 Task: Send an email with the signature Jillian Wright with the subject Request for a quote and the message I would appreciate it if you could send me the updated customer database. from softage.8@softage.net to softage.10@softage.net and move the email from Sent Items to the folder Charities
Action: Mouse moved to (67, 130)
Screenshot: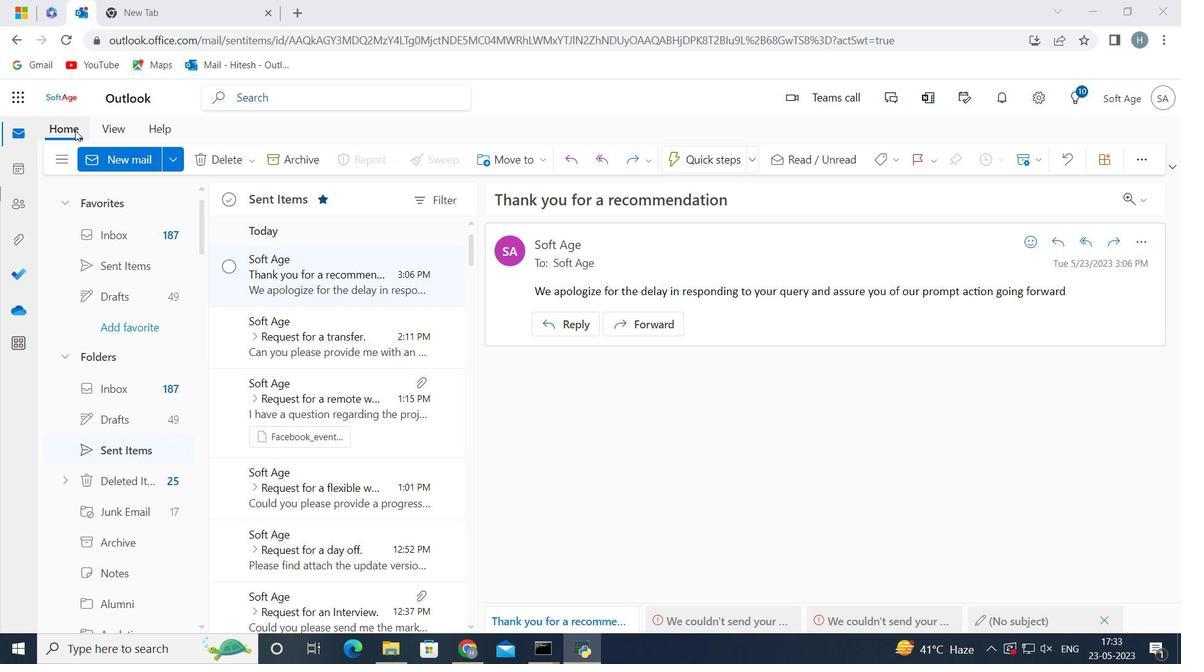 
Action: Mouse pressed left at (67, 130)
Screenshot: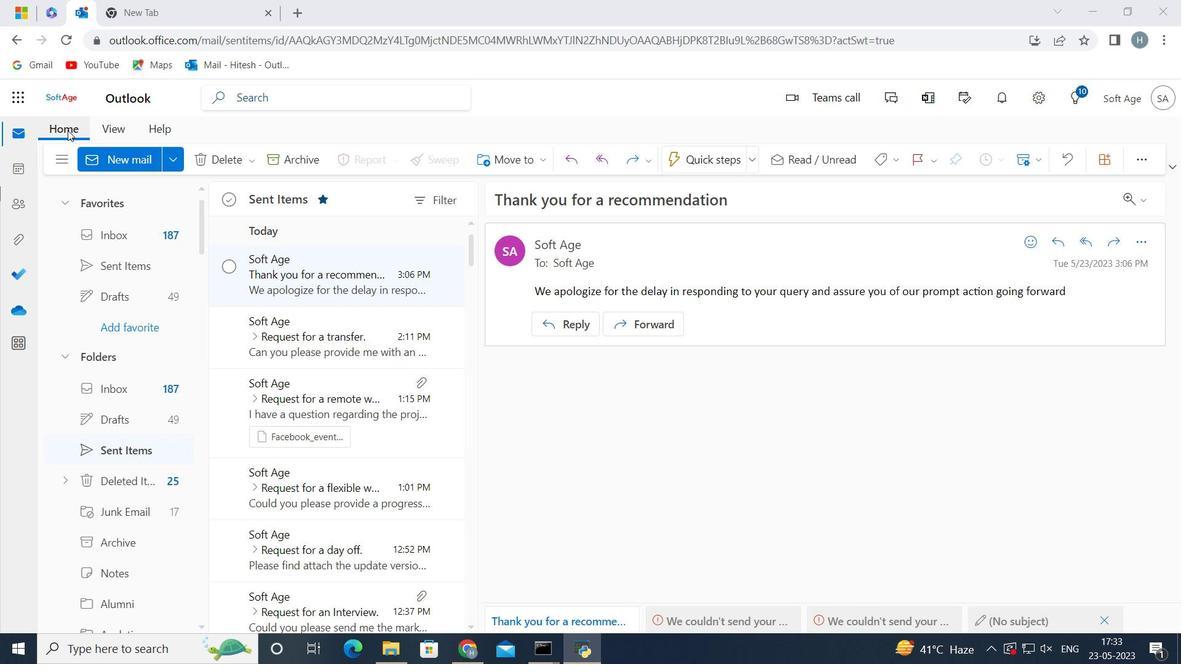 
Action: Mouse moved to (122, 160)
Screenshot: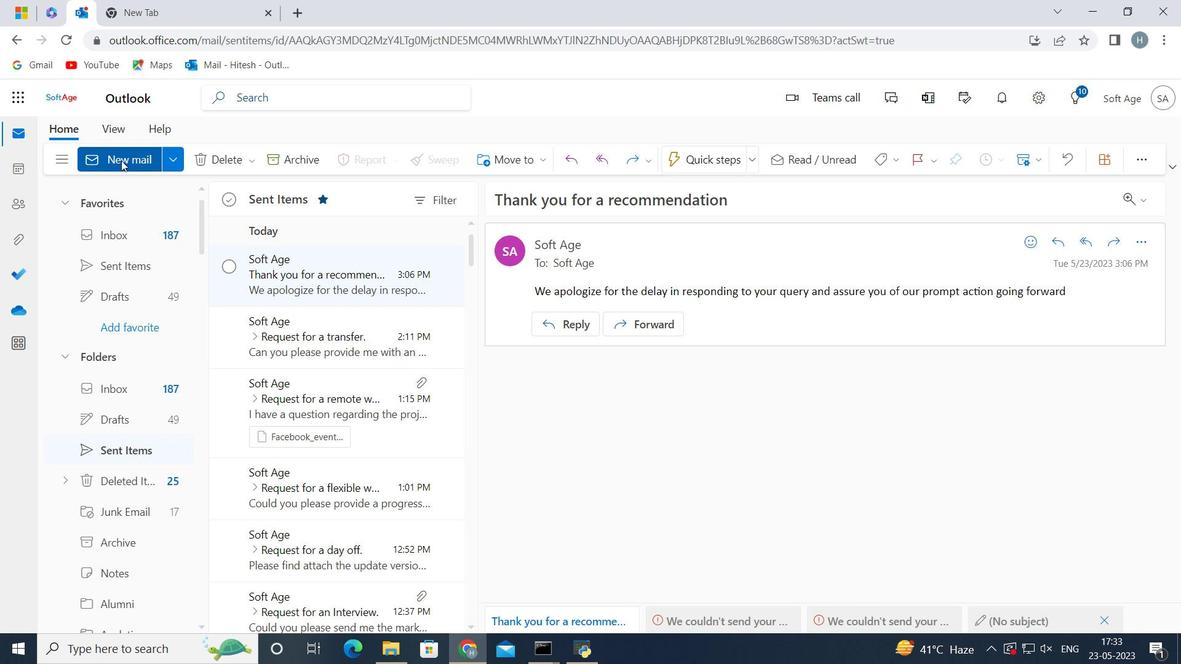 
Action: Mouse pressed left at (122, 160)
Screenshot: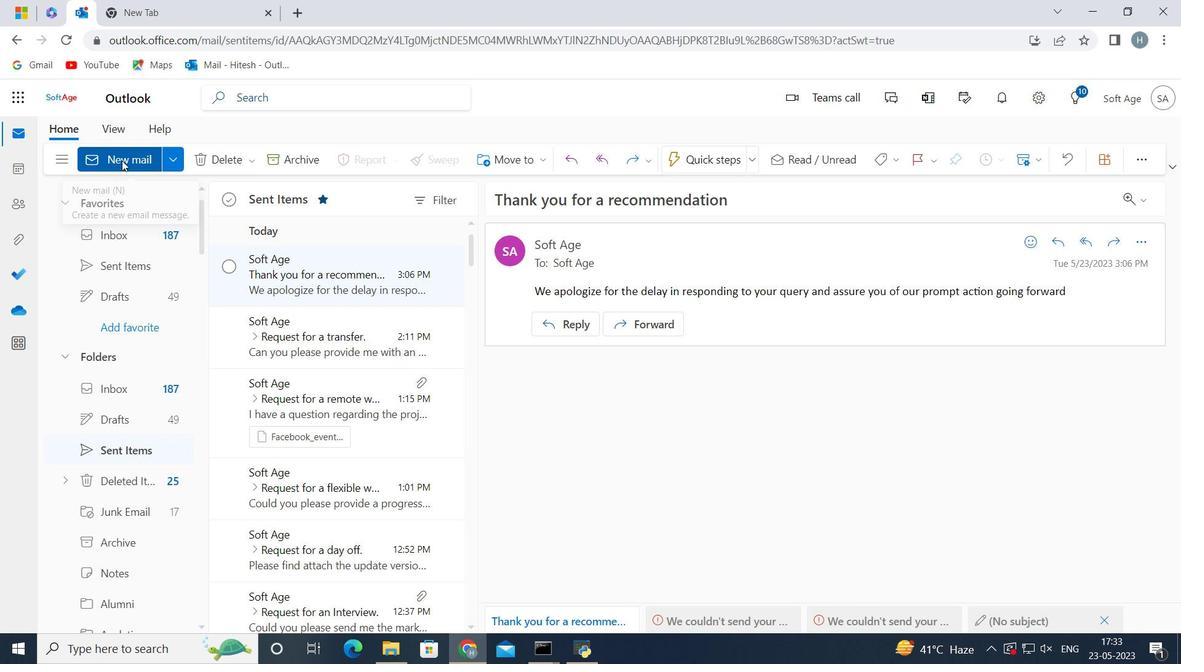 
Action: Mouse moved to (970, 161)
Screenshot: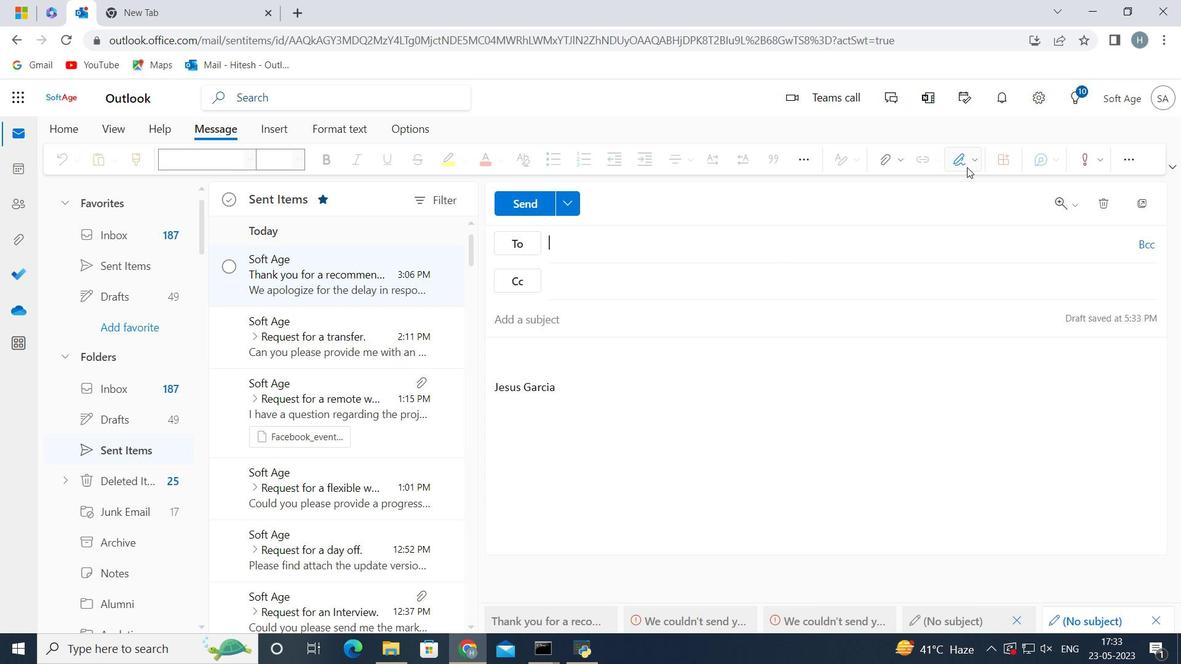 
Action: Mouse pressed left at (970, 161)
Screenshot: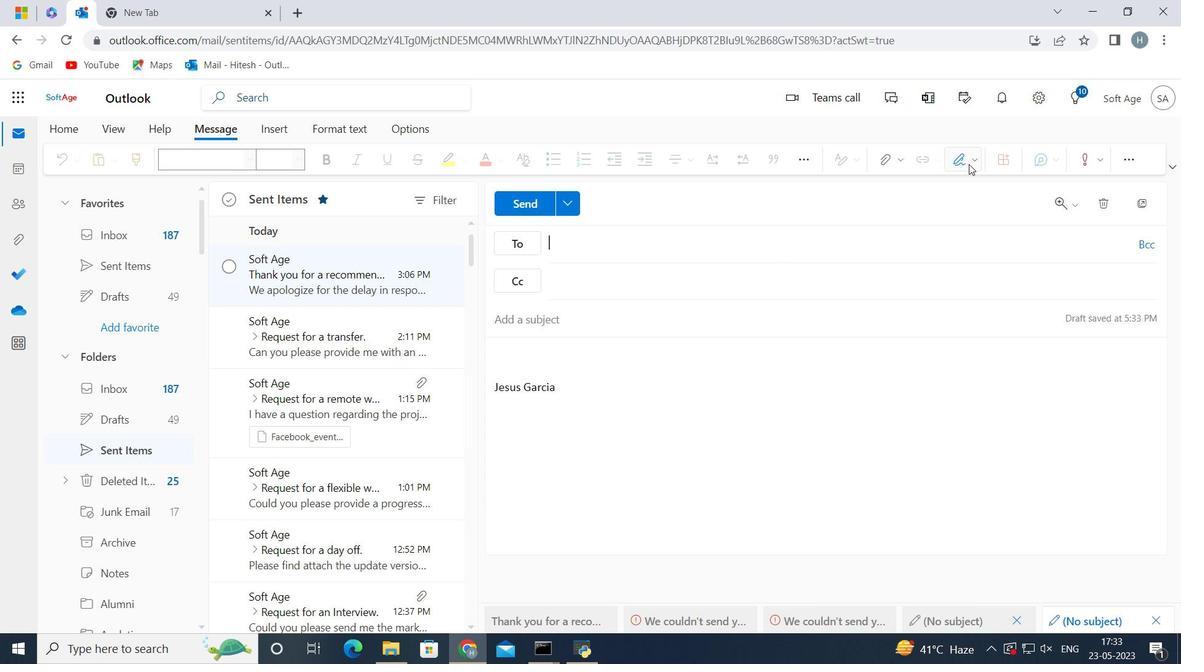 
Action: Mouse moved to (925, 222)
Screenshot: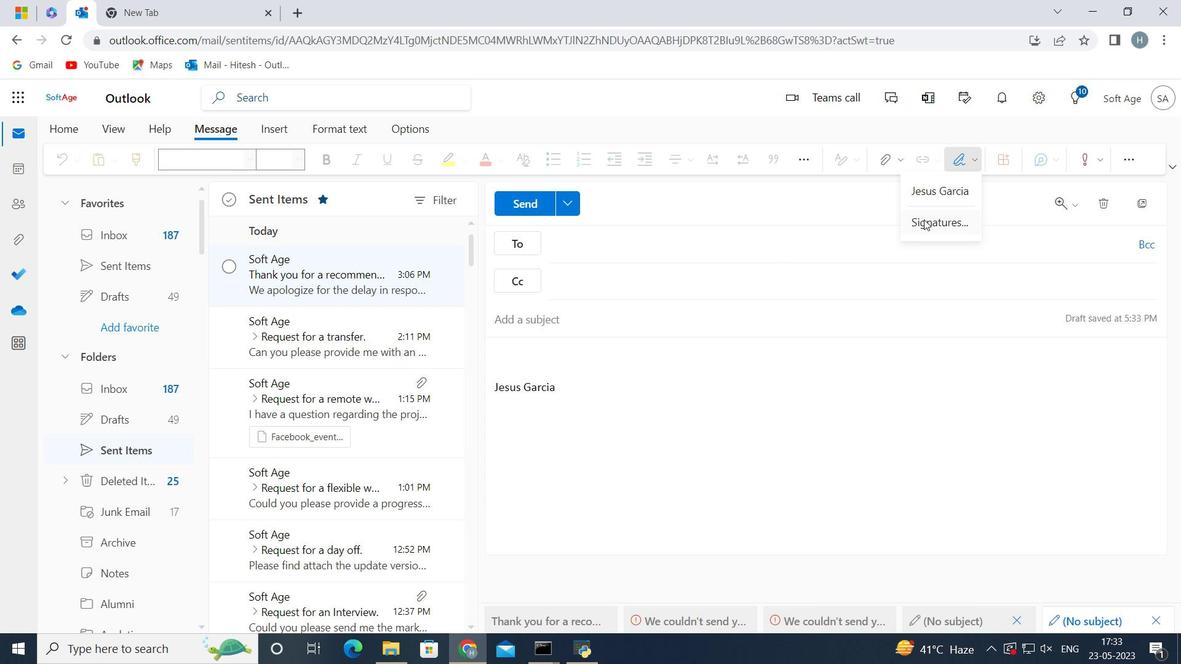 
Action: Mouse pressed left at (925, 222)
Screenshot: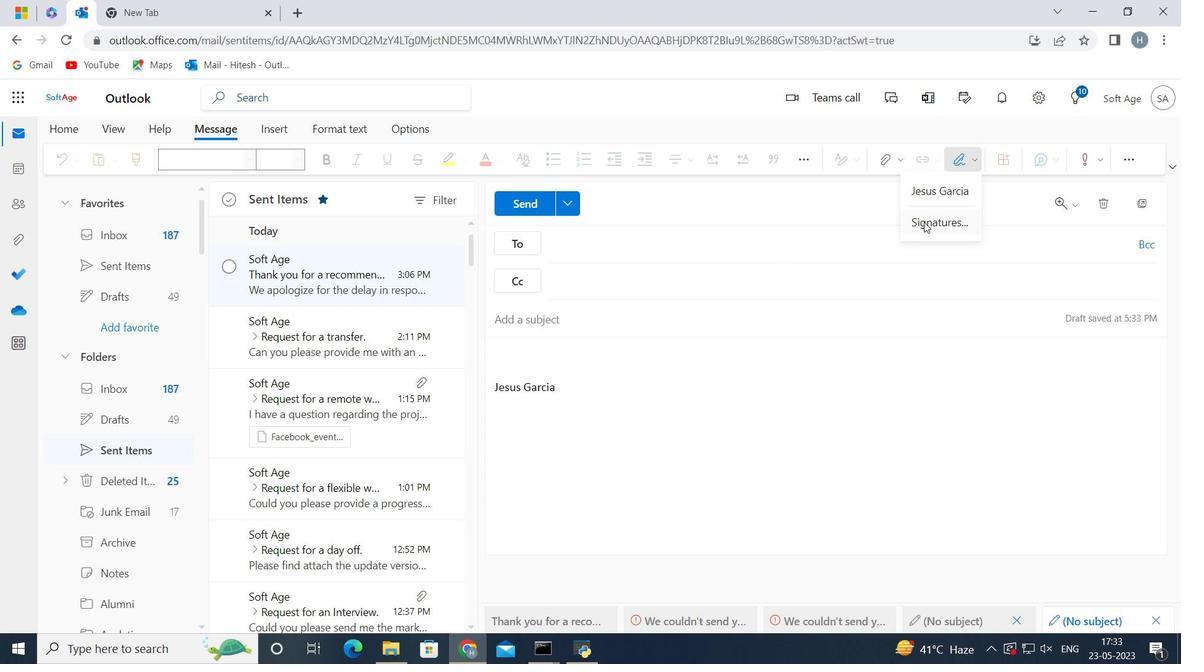 
Action: Mouse moved to (895, 280)
Screenshot: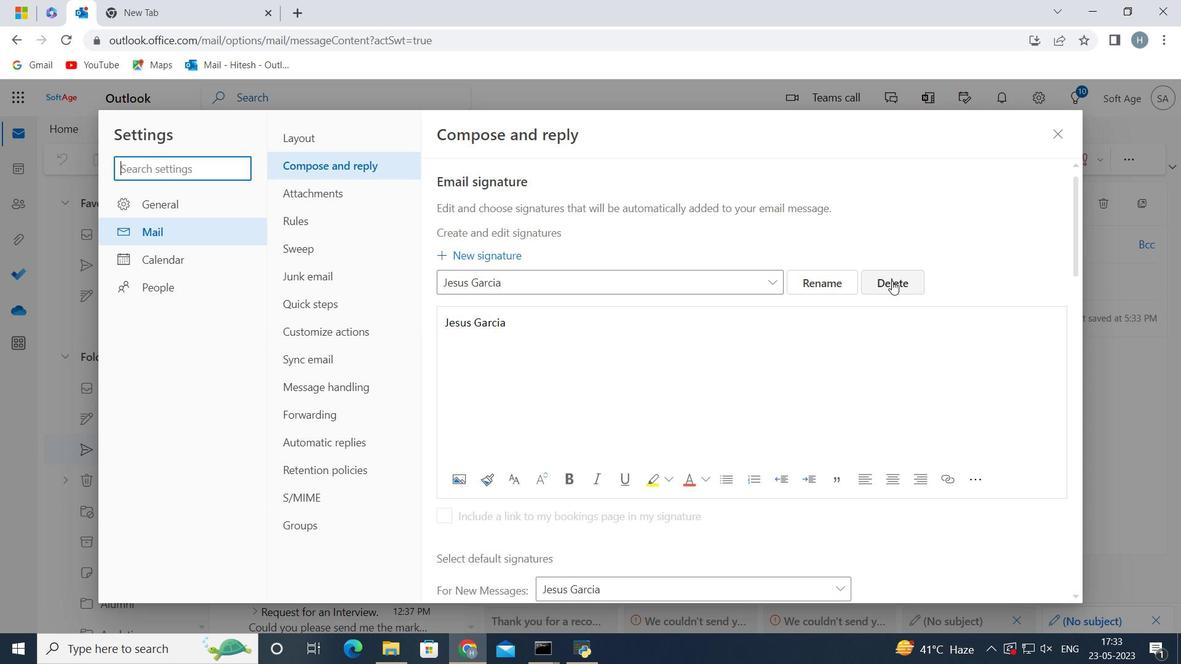 
Action: Mouse pressed left at (895, 280)
Screenshot: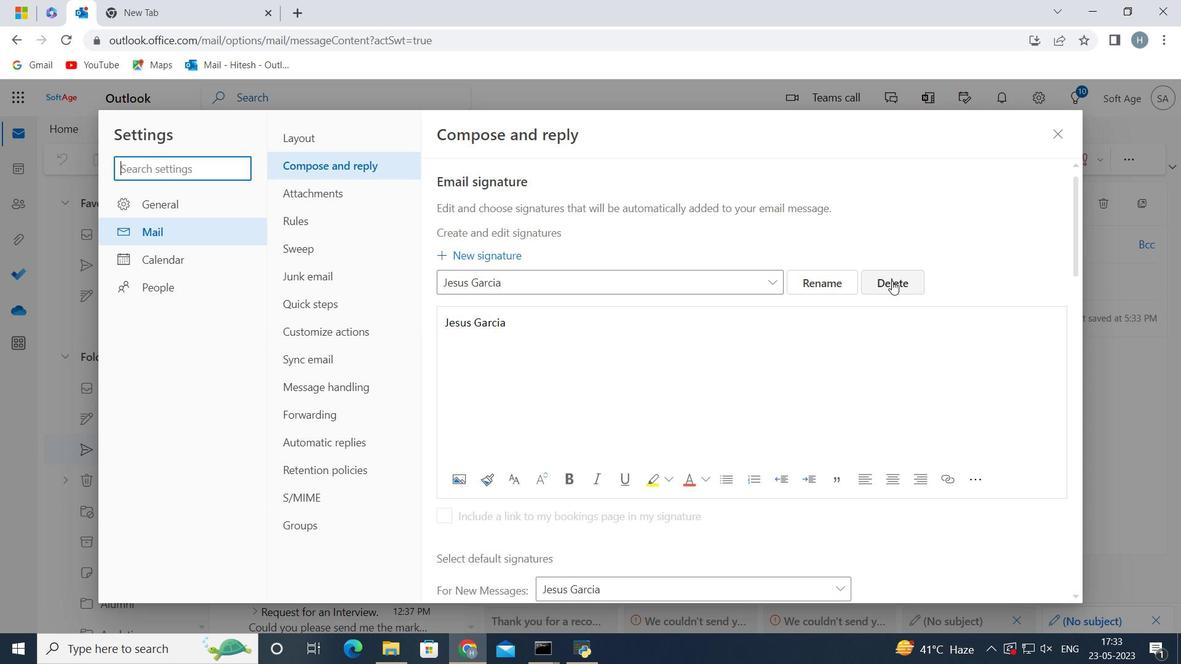 
Action: Mouse moved to (696, 284)
Screenshot: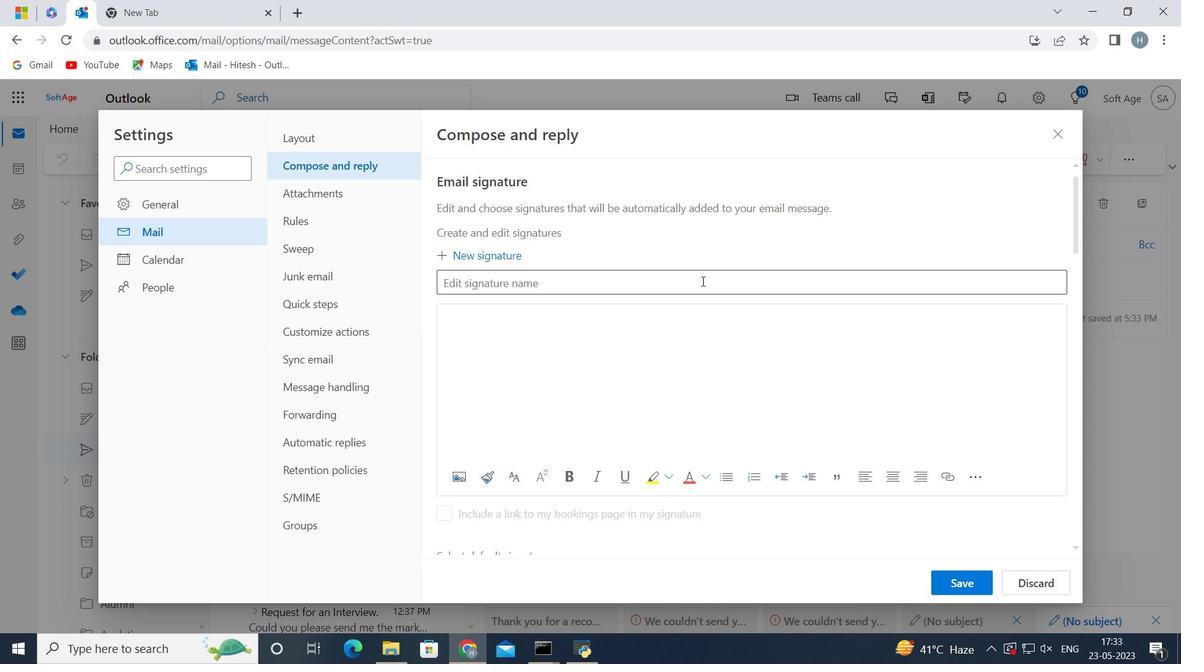 
Action: Mouse pressed left at (696, 284)
Screenshot: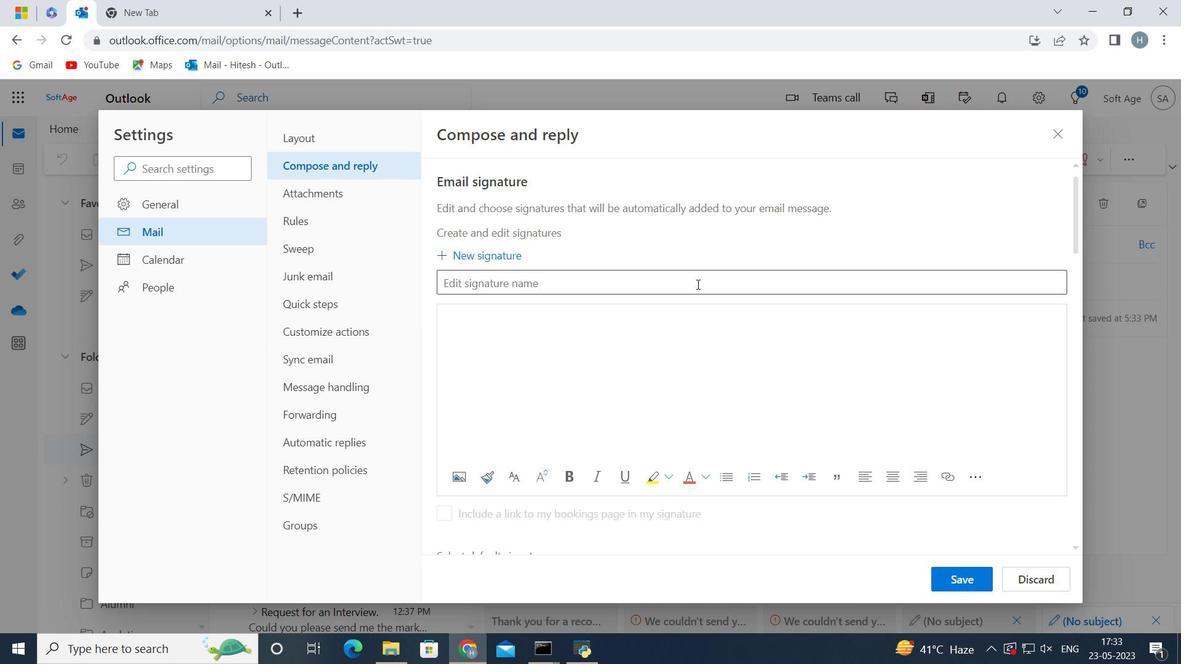 
Action: Mouse moved to (696, 284)
Screenshot: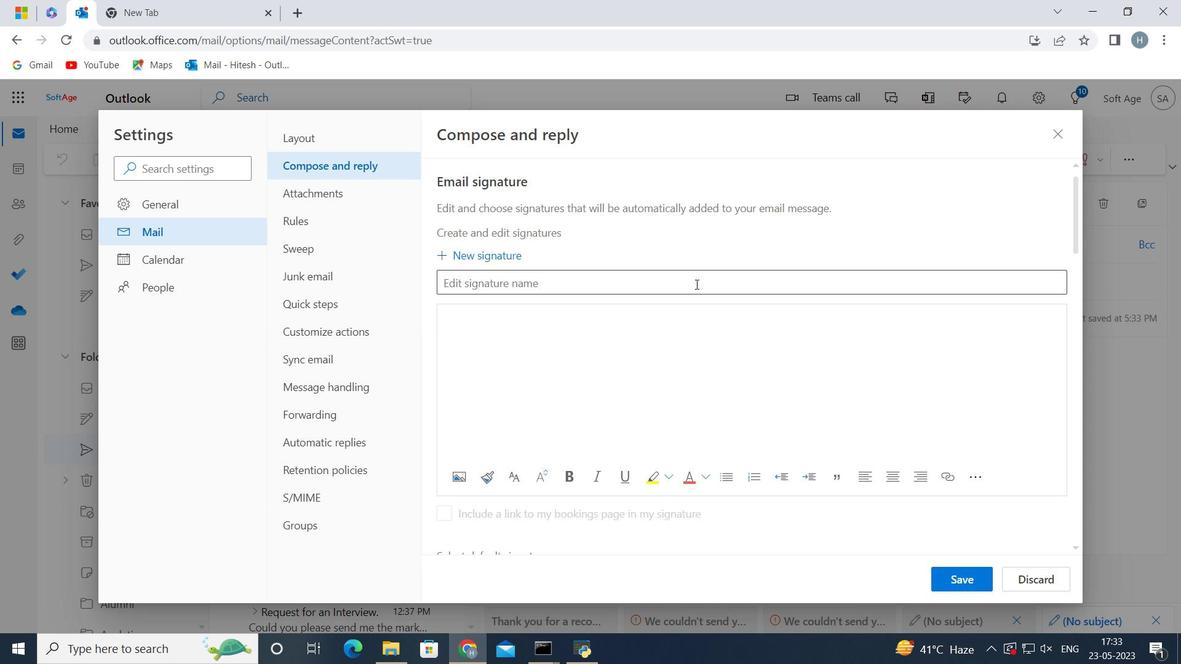 
Action: Key pressed <Key.shift>Jillian<Key.space><Key.shift>Wright<Key.space>
Screenshot: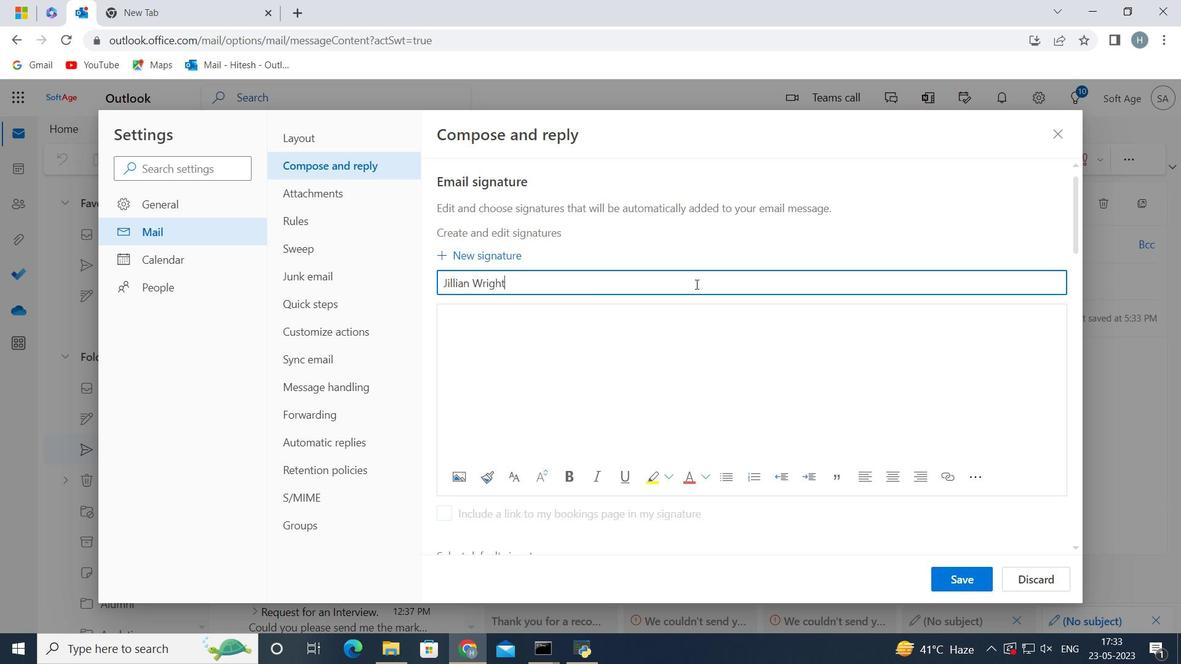 
Action: Mouse moved to (625, 332)
Screenshot: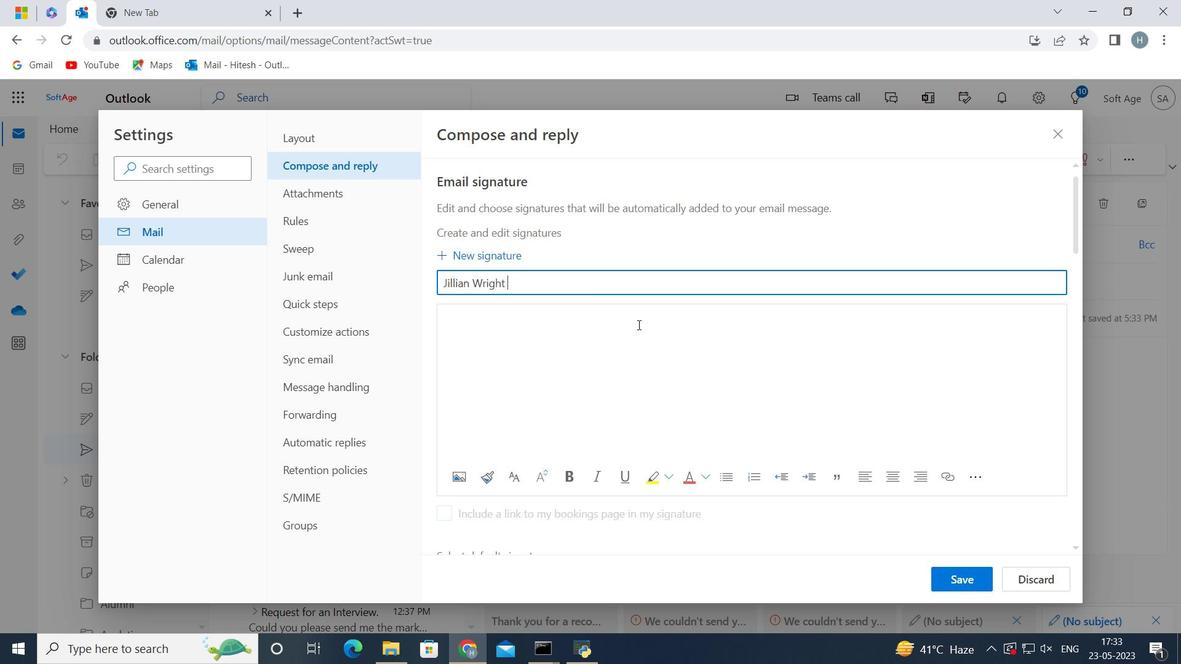 
Action: Mouse pressed left at (625, 332)
Screenshot: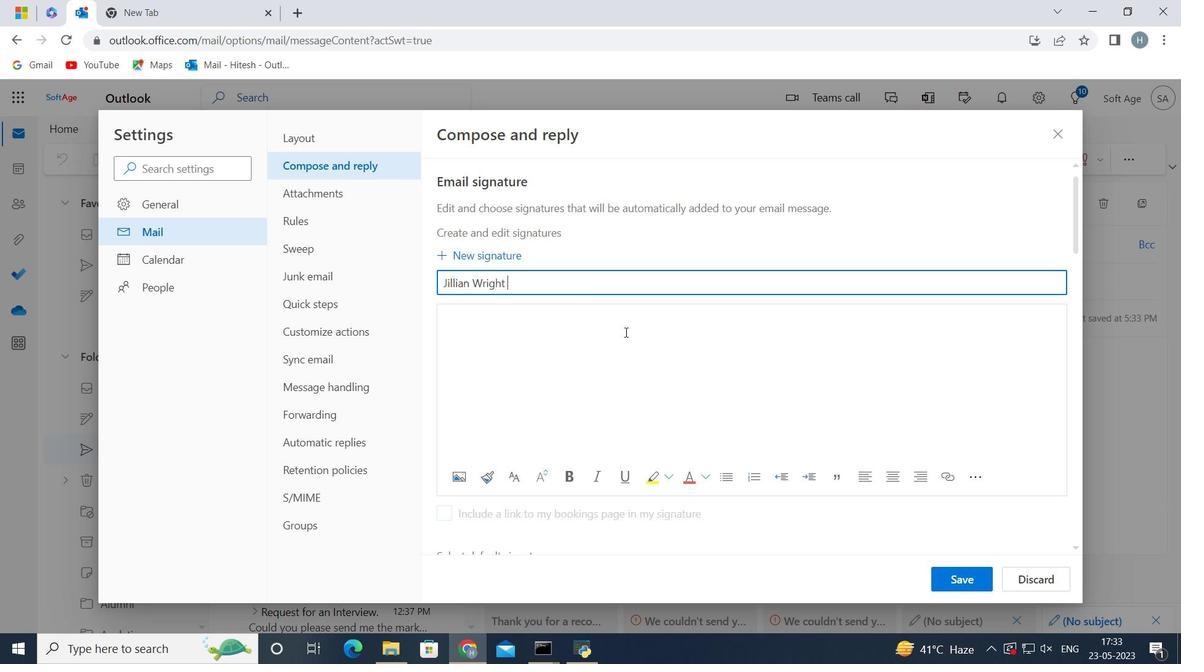 
Action: Key pressed <Key.shift_r>Jillian<Key.space><Key.shift><Key.shift><Key.shift>Wright<Key.space>
Screenshot: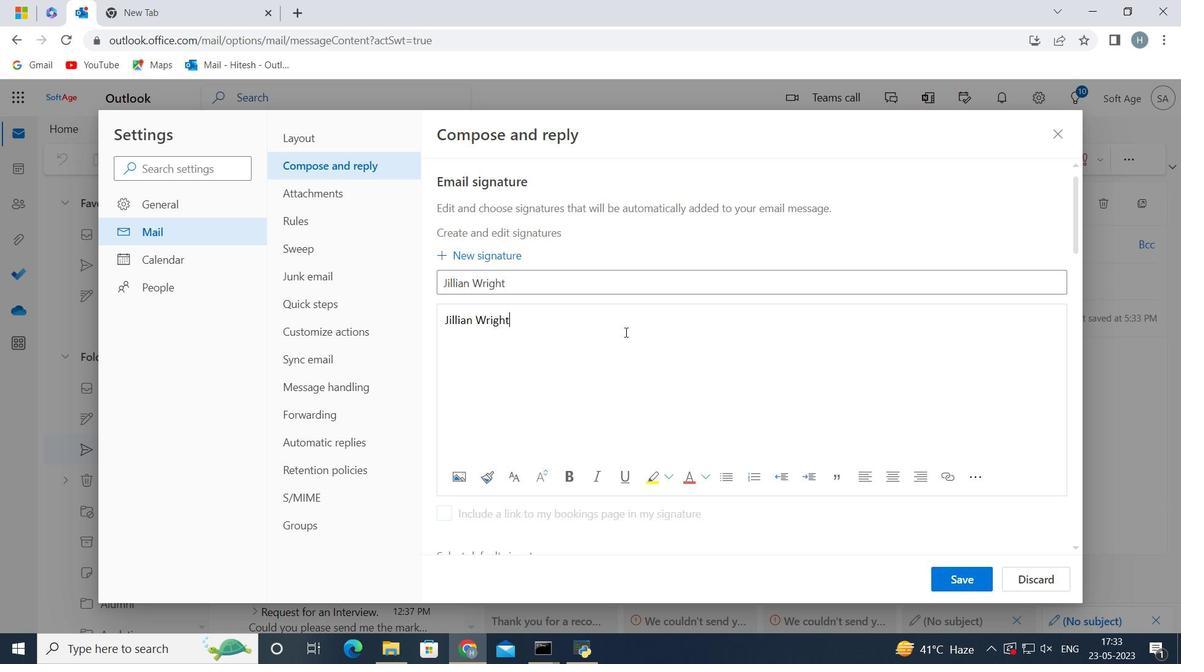 
Action: Mouse moved to (941, 579)
Screenshot: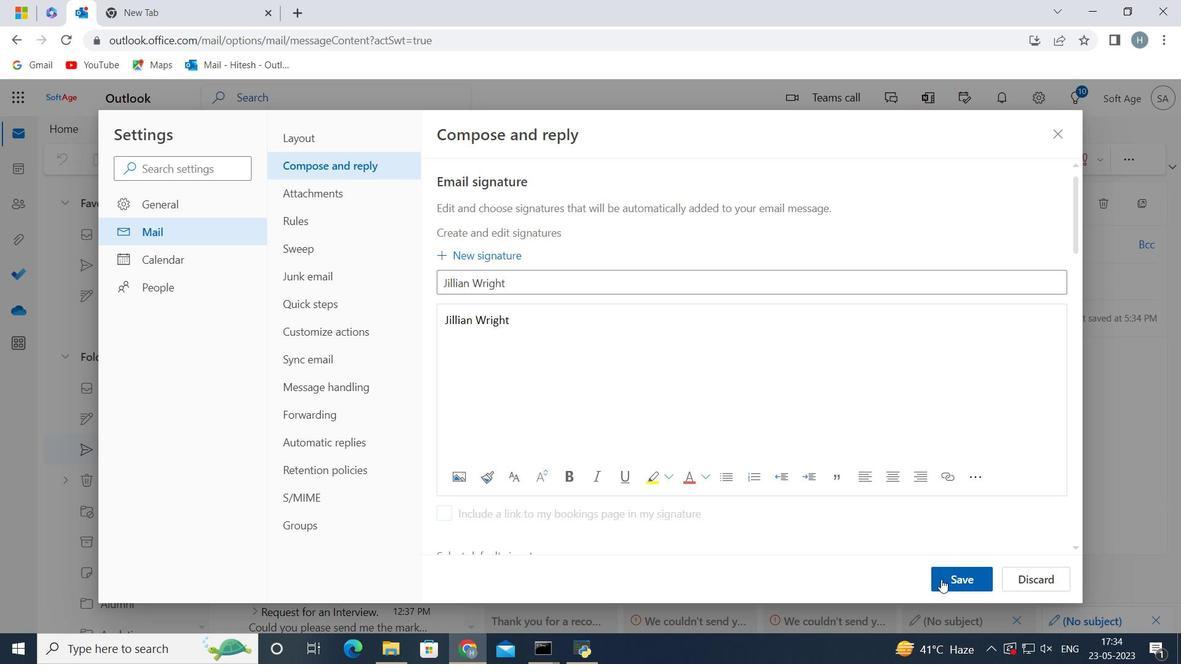 
Action: Mouse pressed left at (941, 579)
Screenshot: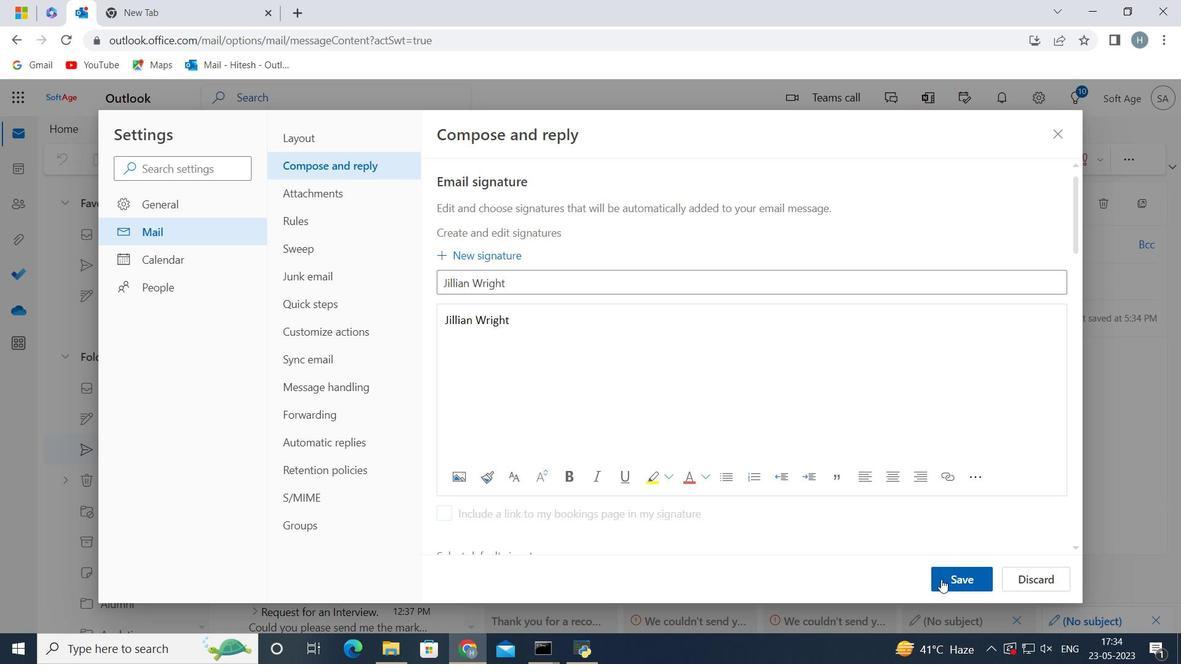 
Action: Mouse moved to (835, 374)
Screenshot: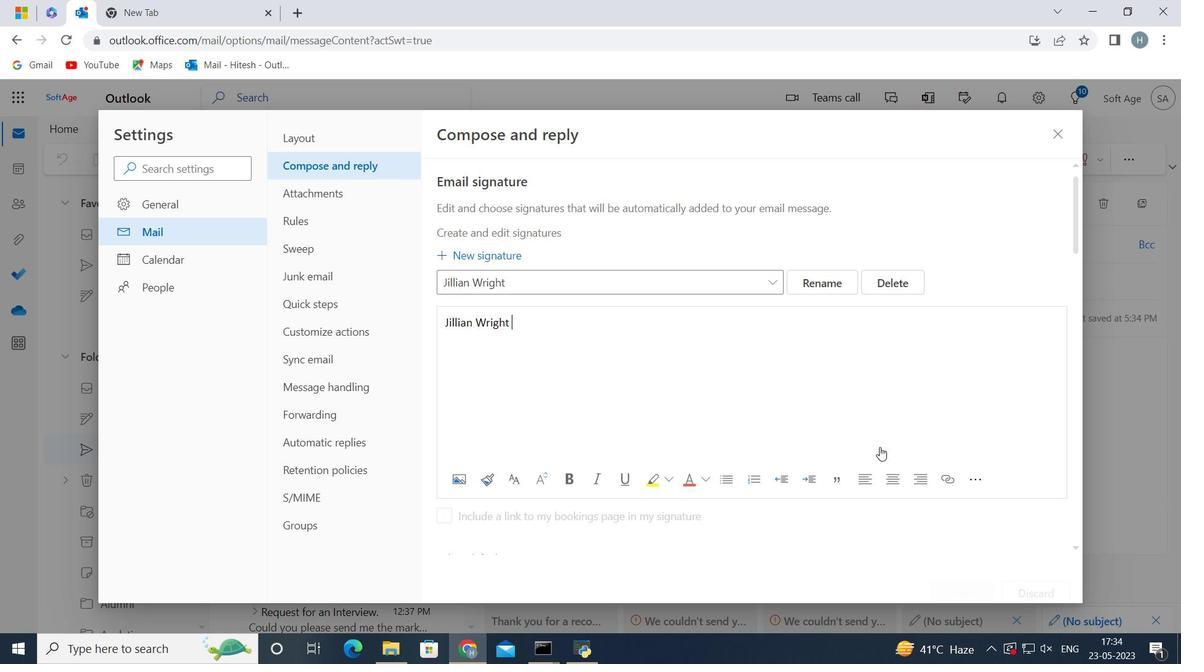 
Action: Mouse scrolled (835, 373) with delta (0, 0)
Screenshot: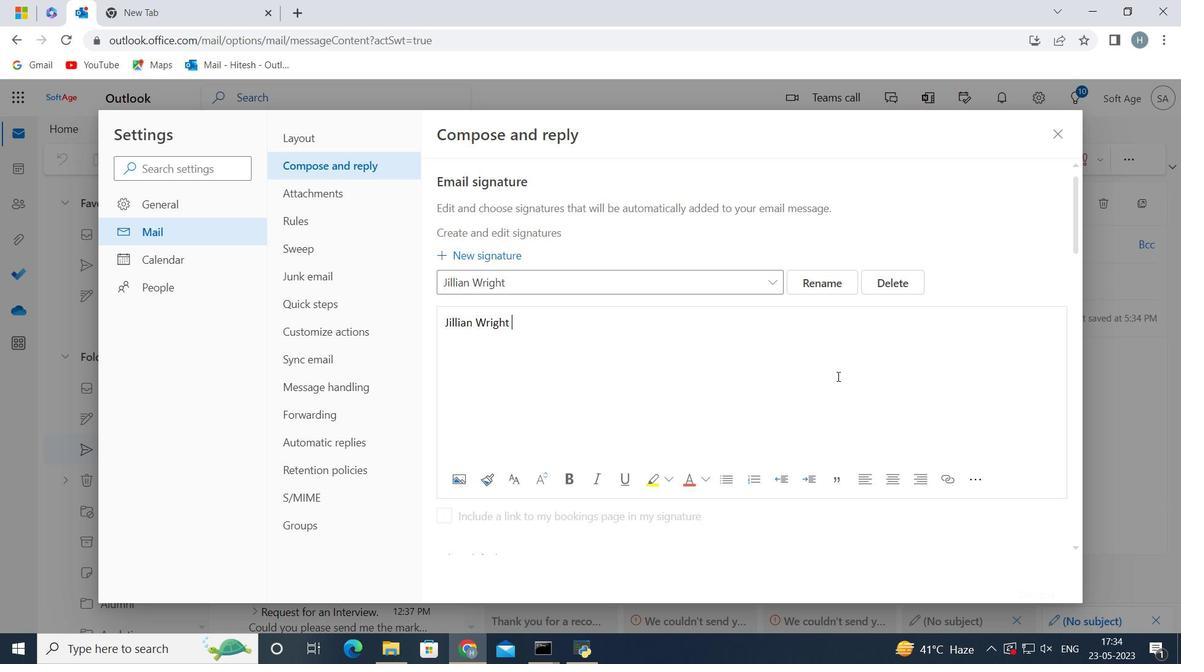 
Action: Mouse moved to (832, 371)
Screenshot: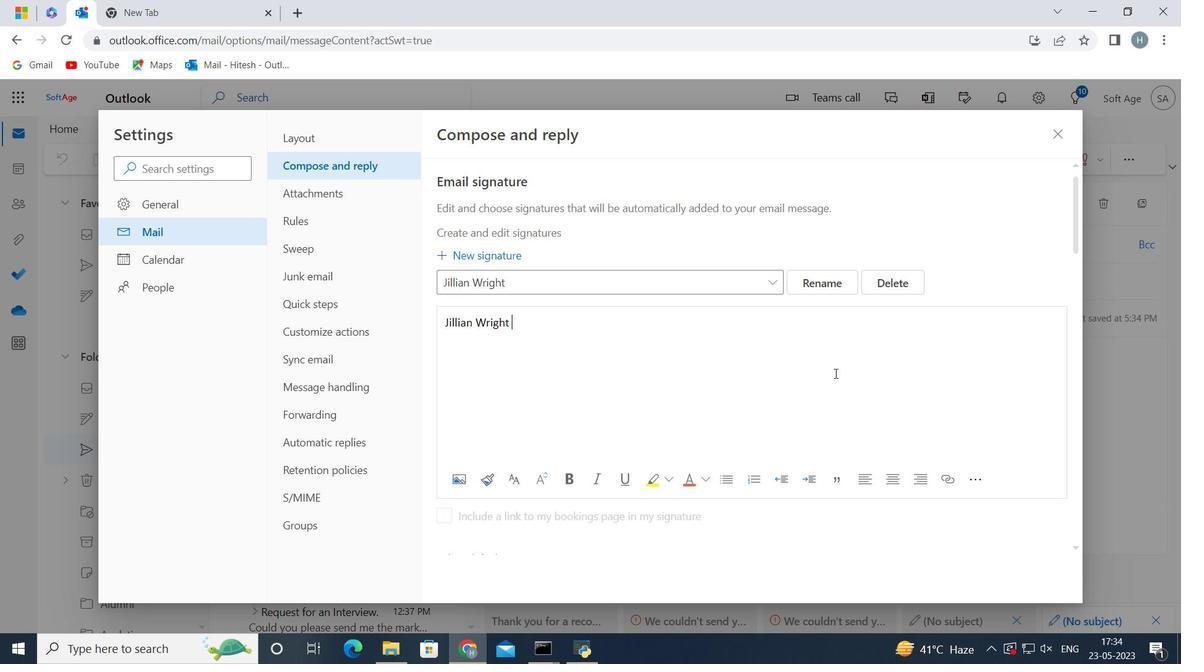 
Action: Mouse scrolled (833, 371) with delta (0, 0)
Screenshot: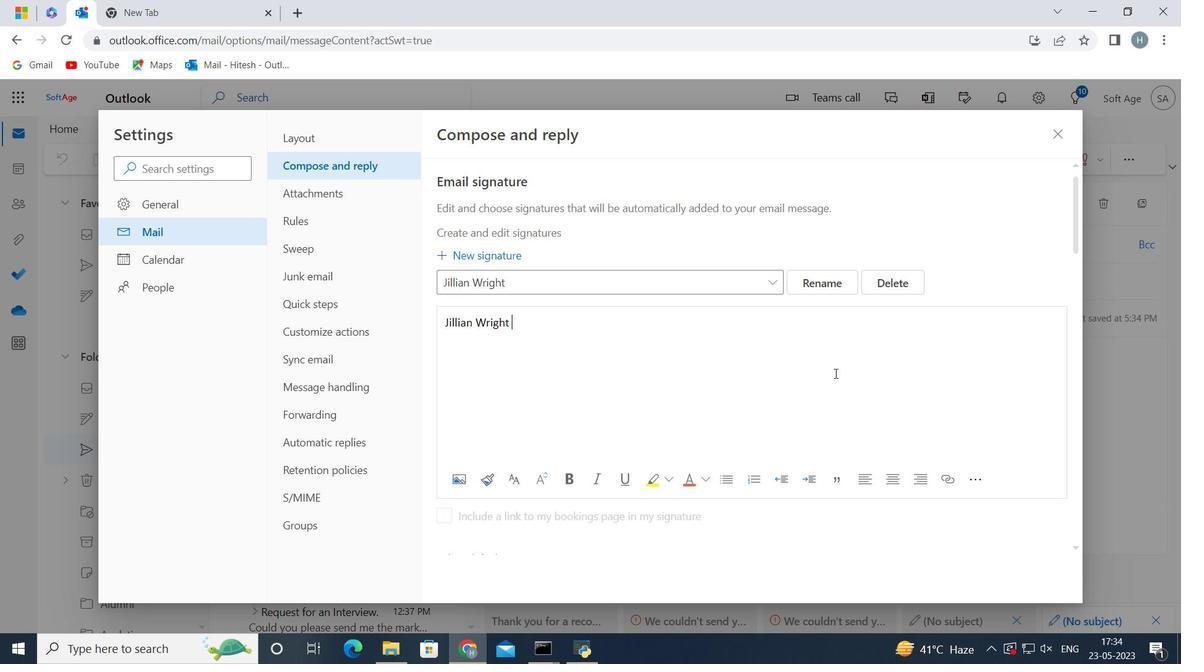 
Action: Mouse moved to (830, 369)
Screenshot: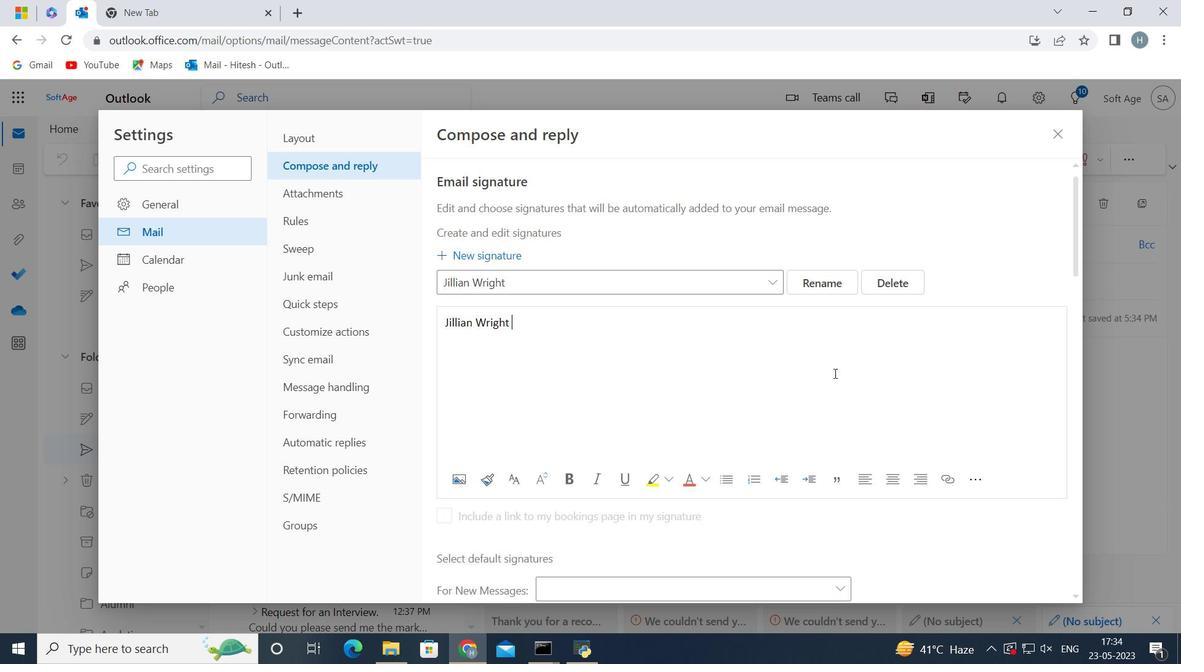 
Action: Mouse scrolled (830, 368) with delta (0, 0)
Screenshot: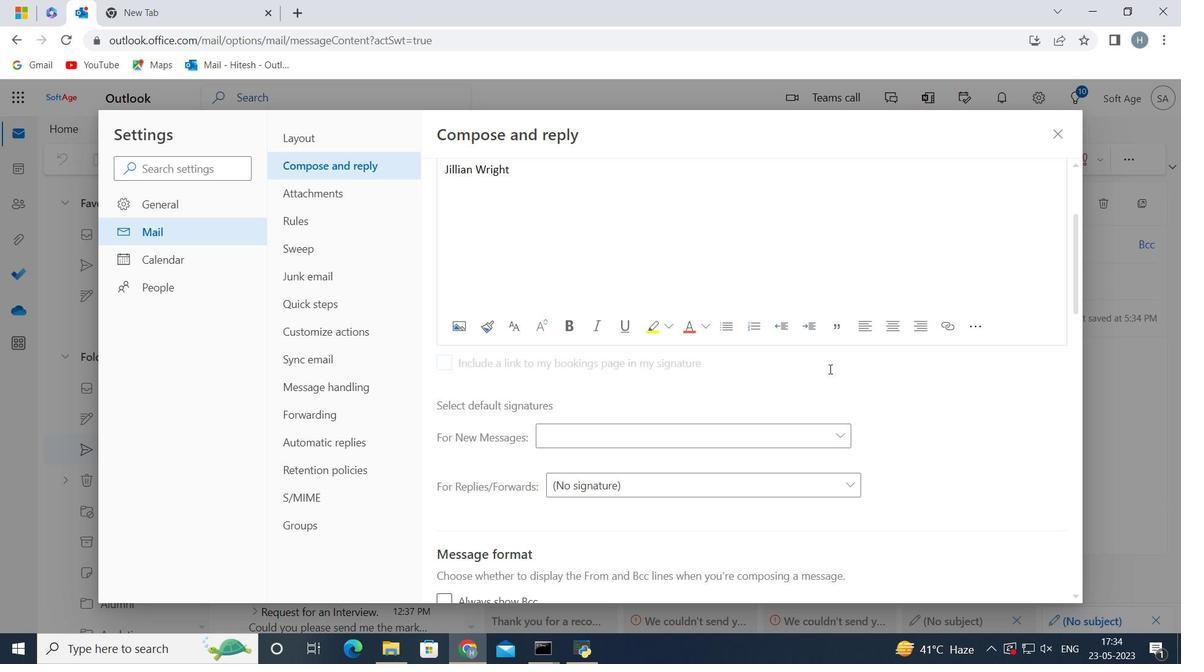 
Action: Mouse moved to (829, 361)
Screenshot: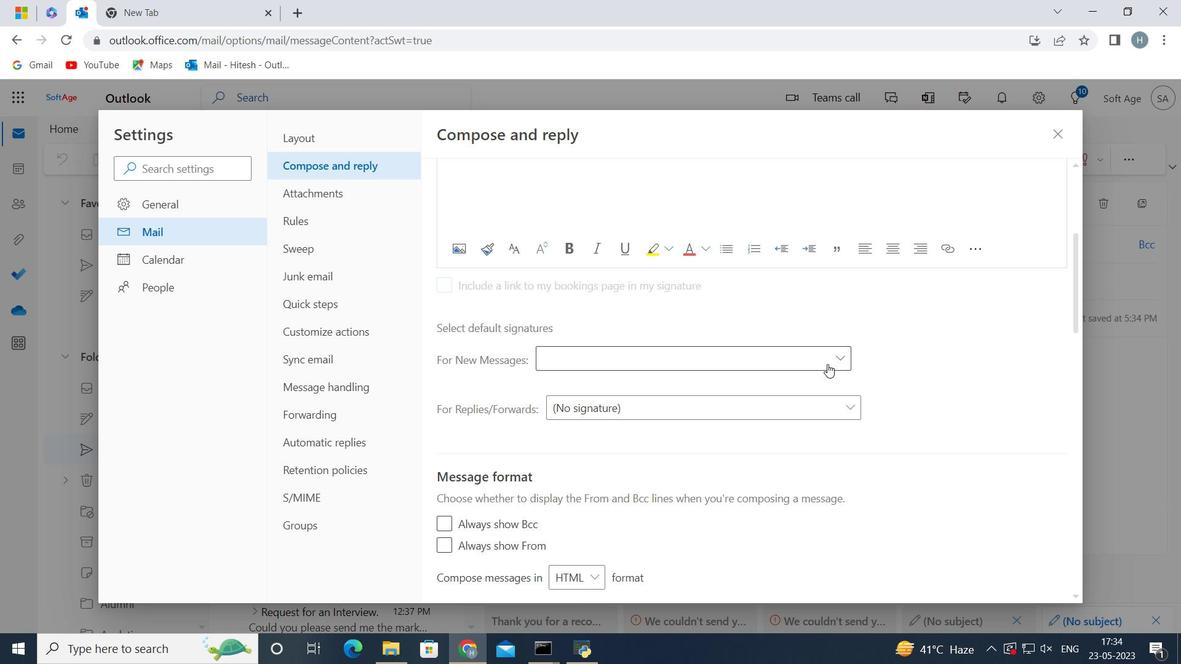 
Action: Mouse pressed left at (829, 361)
Screenshot: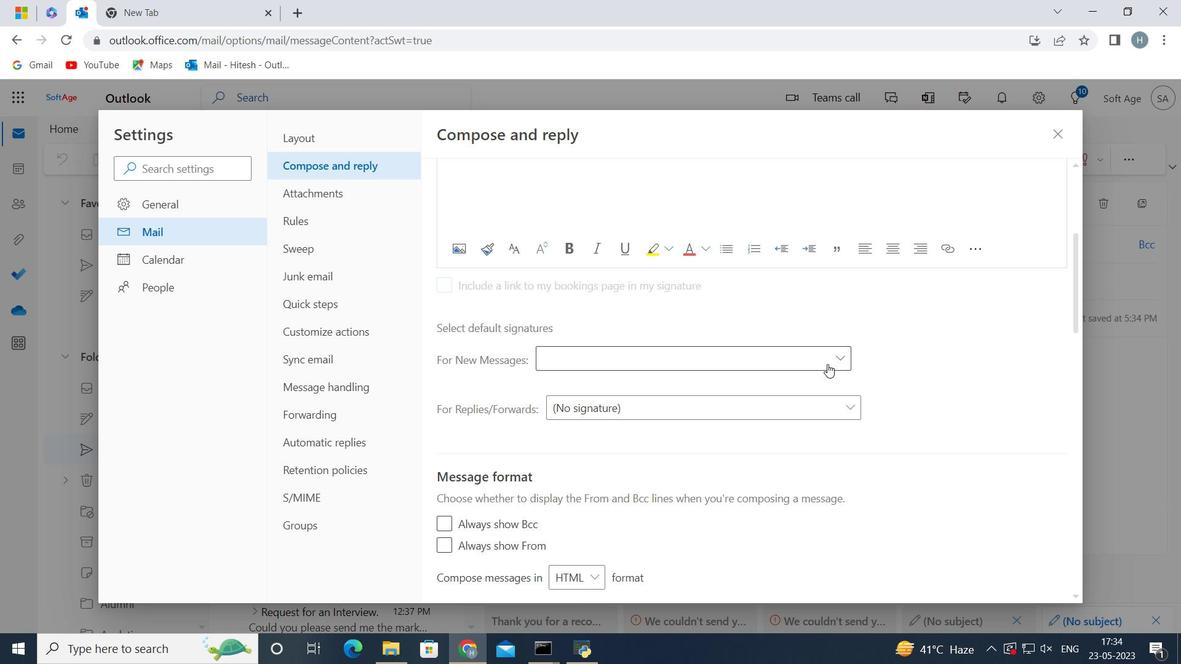 
Action: Mouse moved to (784, 414)
Screenshot: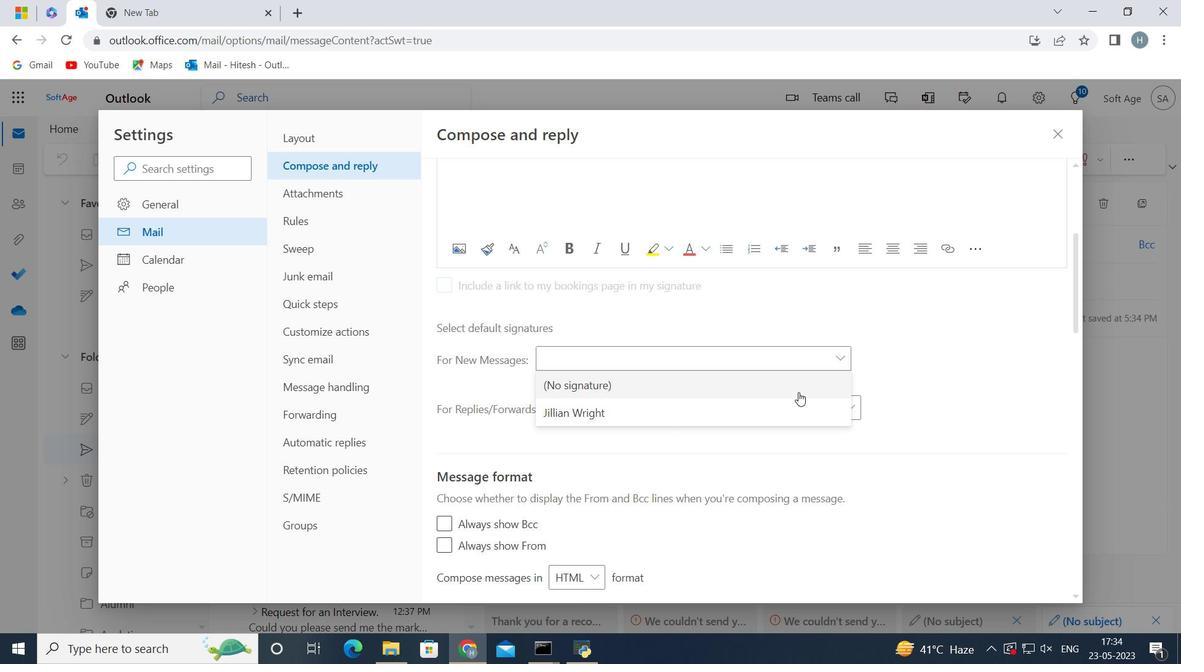 
Action: Mouse pressed left at (784, 414)
Screenshot: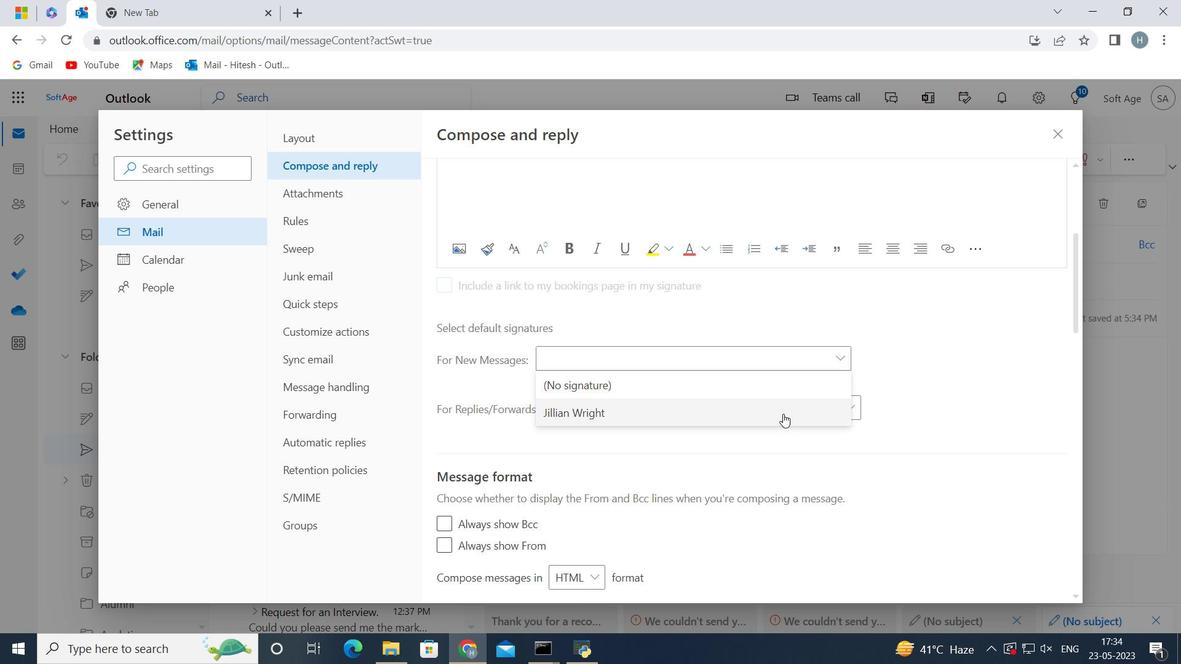 
Action: Mouse moved to (957, 574)
Screenshot: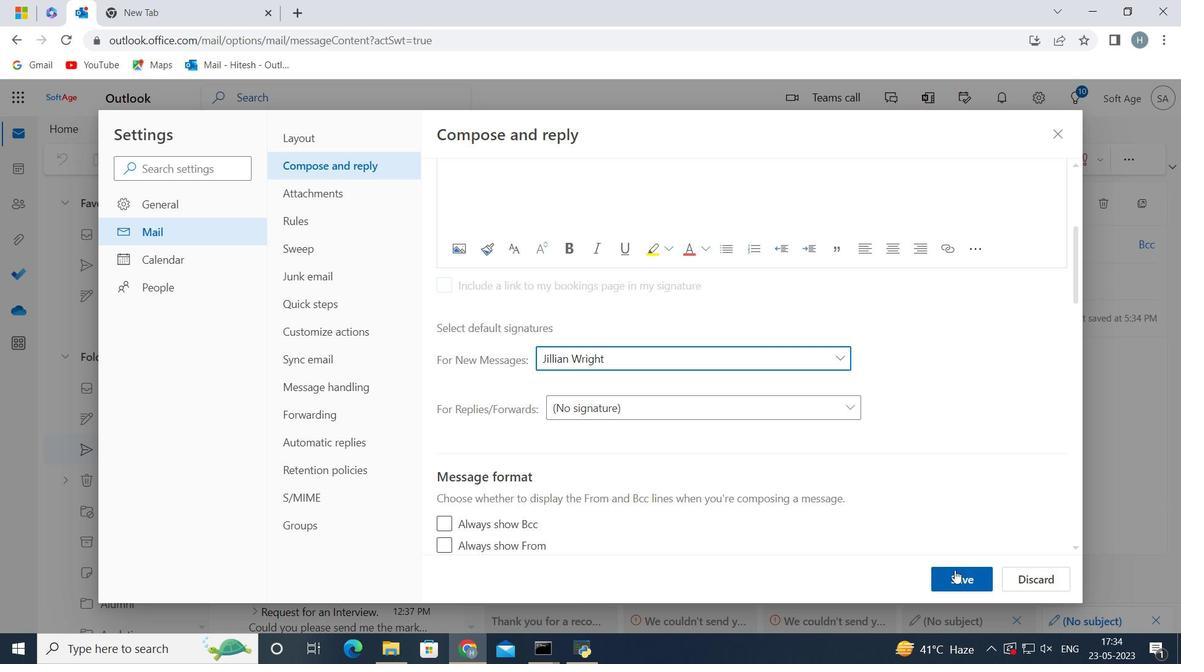 
Action: Mouse pressed left at (957, 574)
Screenshot: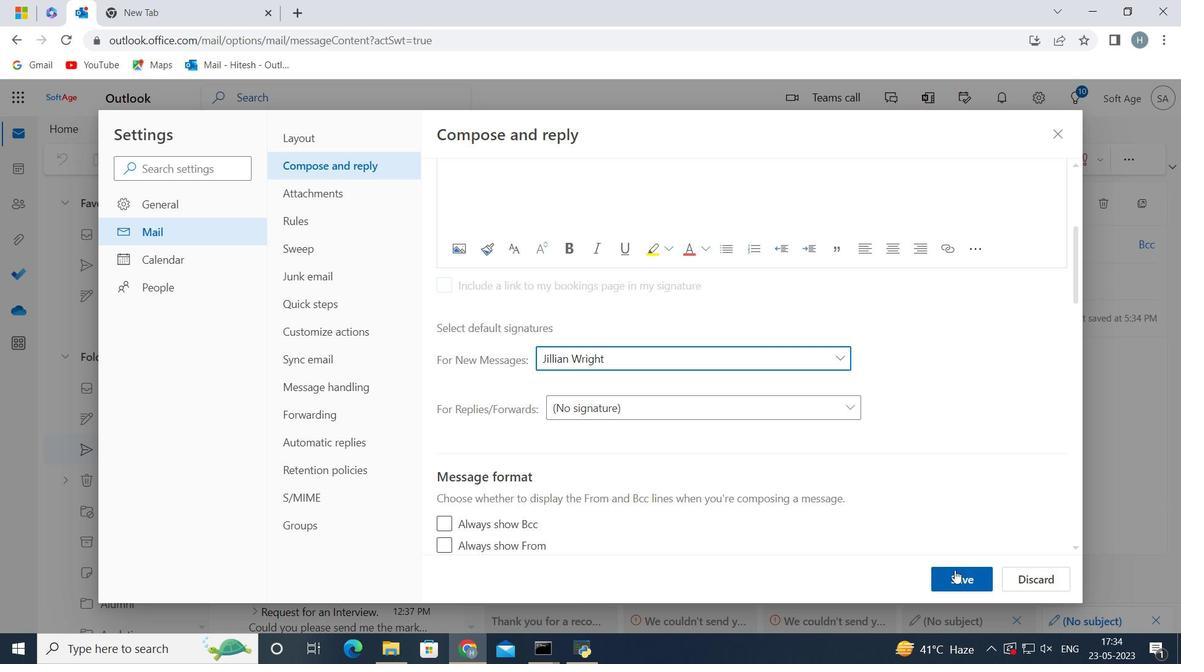 
Action: Mouse moved to (1057, 124)
Screenshot: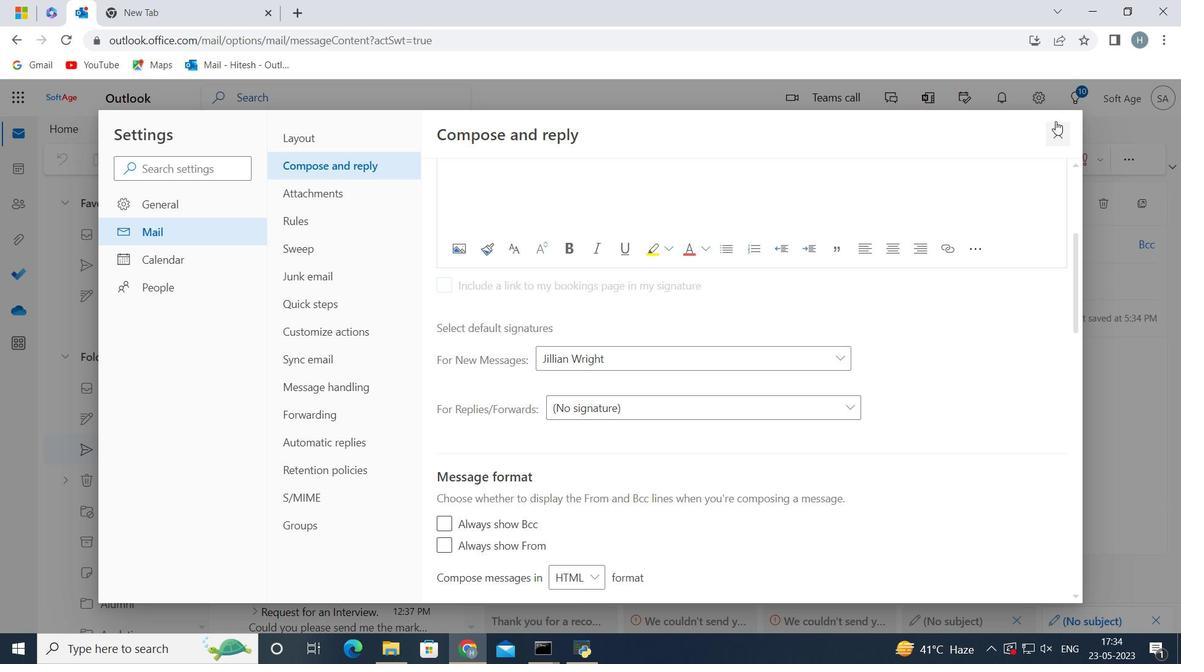 
Action: Mouse pressed left at (1057, 124)
Screenshot: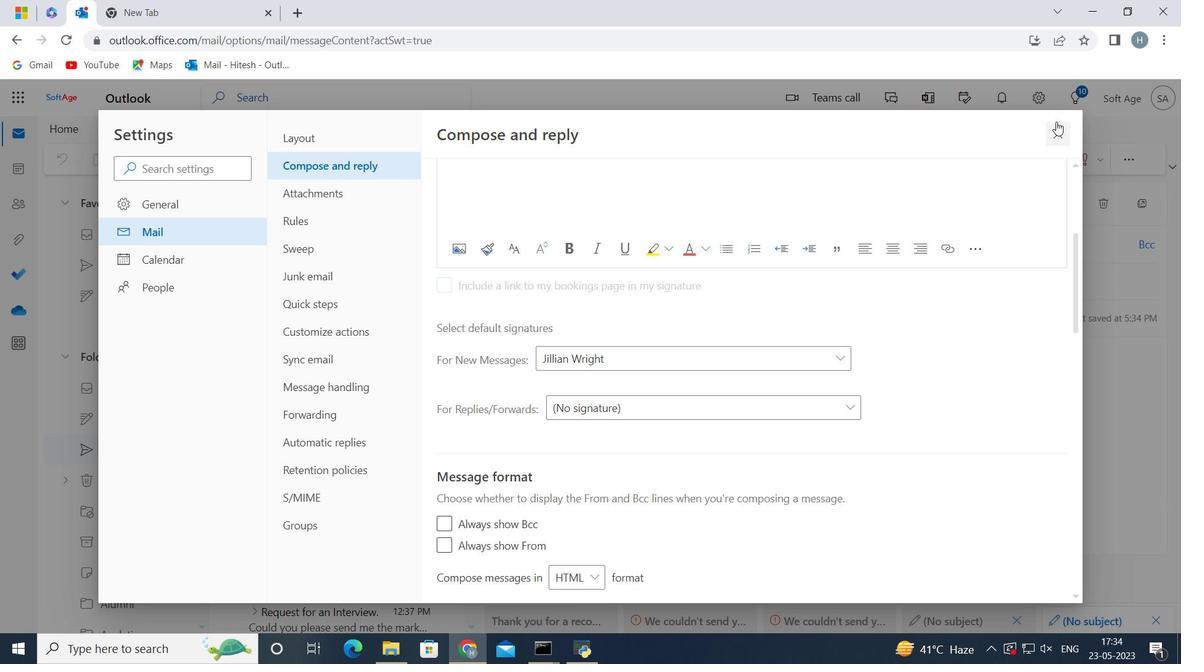 
Action: Mouse moved to (522, 312)
Screenshot: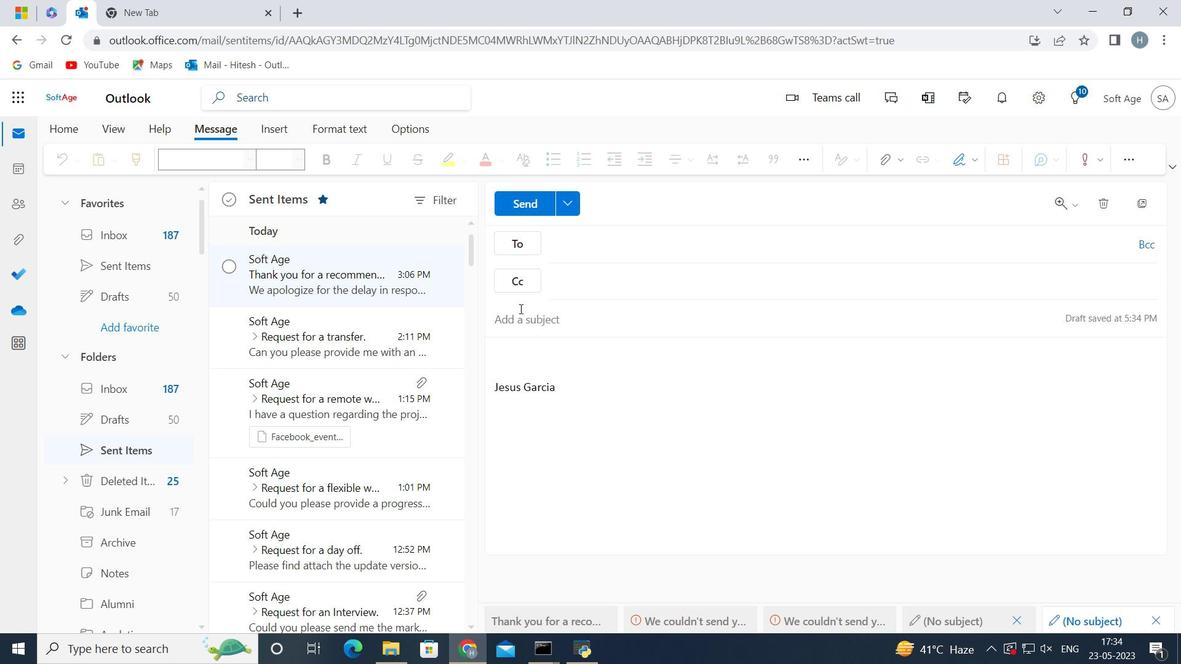 
Action: Mouse pressed left at (522, 312)
Screenshot: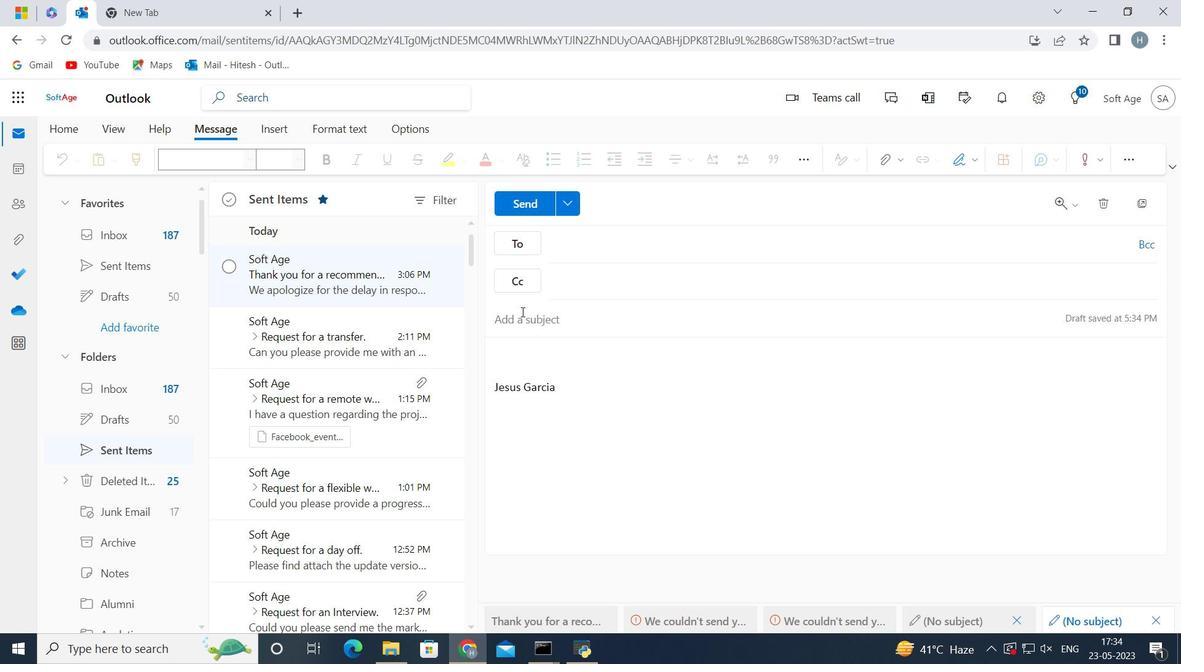 
Action: Key pressed <Key.shift>Request<Key.space>for<Key.space>a<Key.space>quote<Key.space>
Screenshot: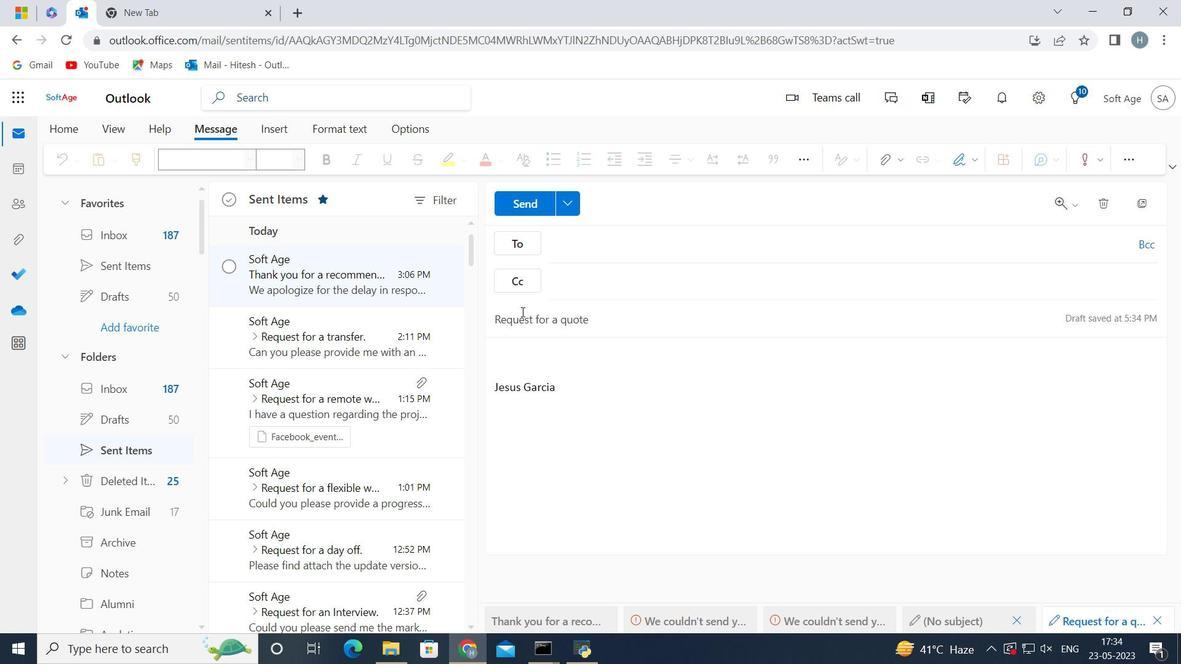 
Action: Mouse moved to (556, 389)
Screenshot: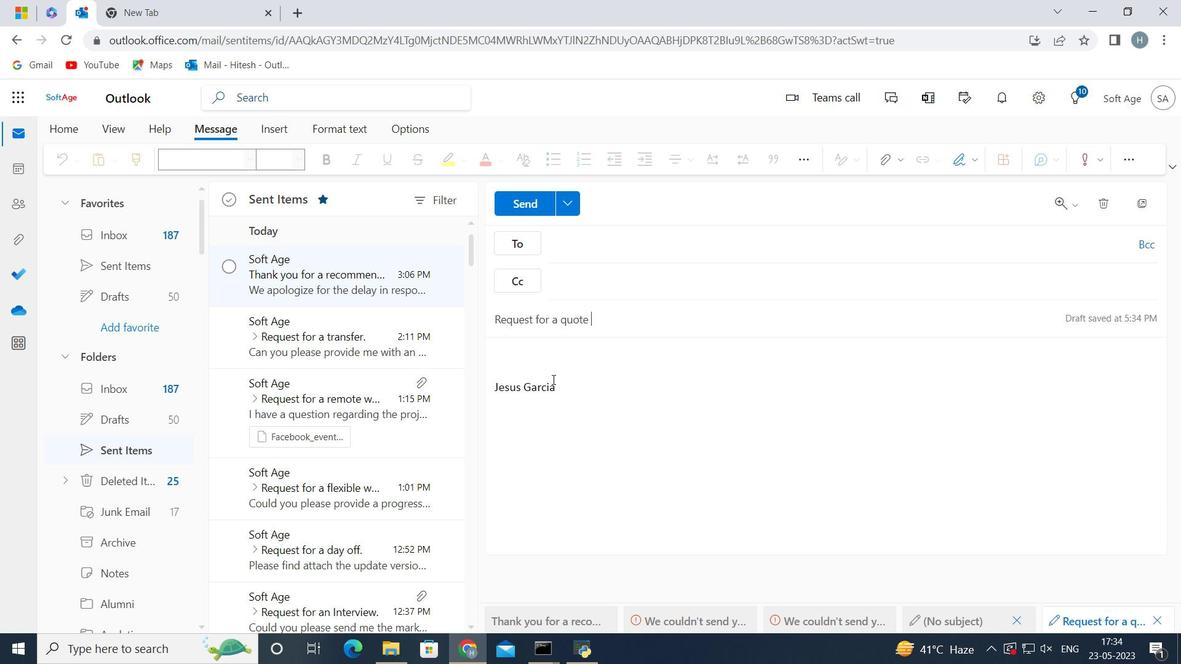 
Action: Mouse pressed left at (556, 389)
Screenshot: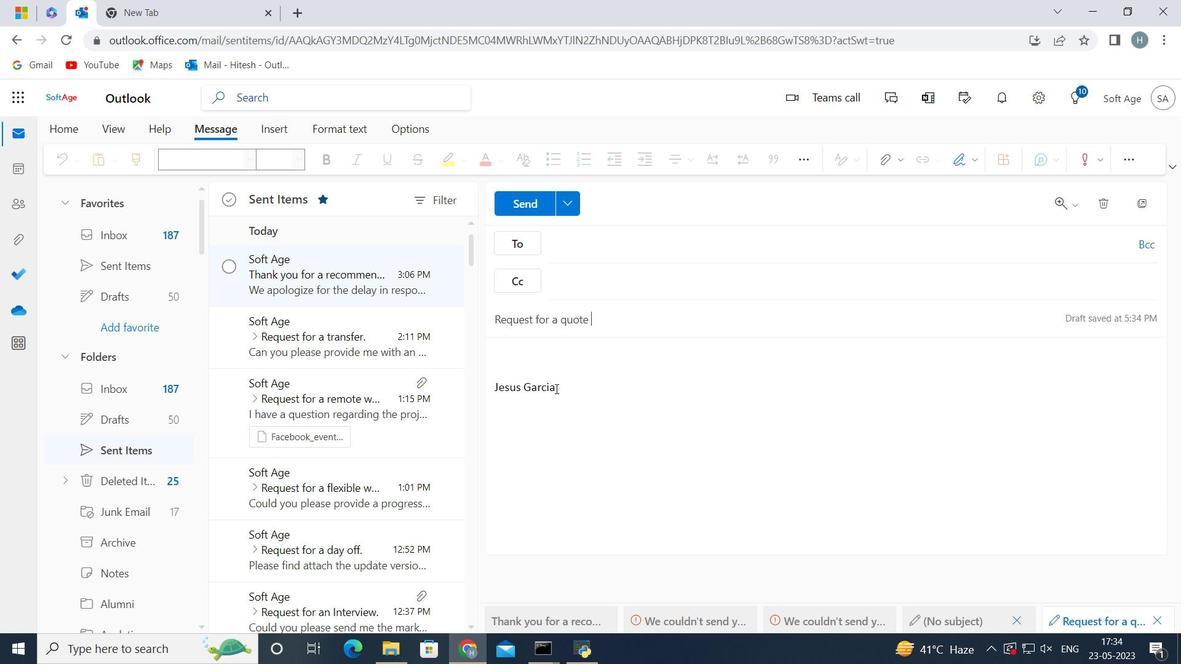 
Action: Key pressed <Key.backspace><Key.backspace><Key.backspace><Key.backspace><Key.backspace><Key.backspace><Key.backspace><Key.backspace><Key.backspace><Key.backspace><Key.backspace><Key.backspace><Key.backspace><Key.backspace><Key.backspace><Key.backspace><Key.backspace><Key.backspace><Key.backspace><Key.backspace><Key.backspace><Key.backspace><Key.backspace><Key.backspace><Key.backspace><Key.shift_r><Key.shift_r>I<Key.space>would<Key.space>appreciate<Key.space>it<Key.space>if<Key.space>you<Key.space>could<Key.space>send<Key.space>me<Key.space>the<Key.space>update<Key.space>customer<Key.space>database<Key.space>
Screenshot: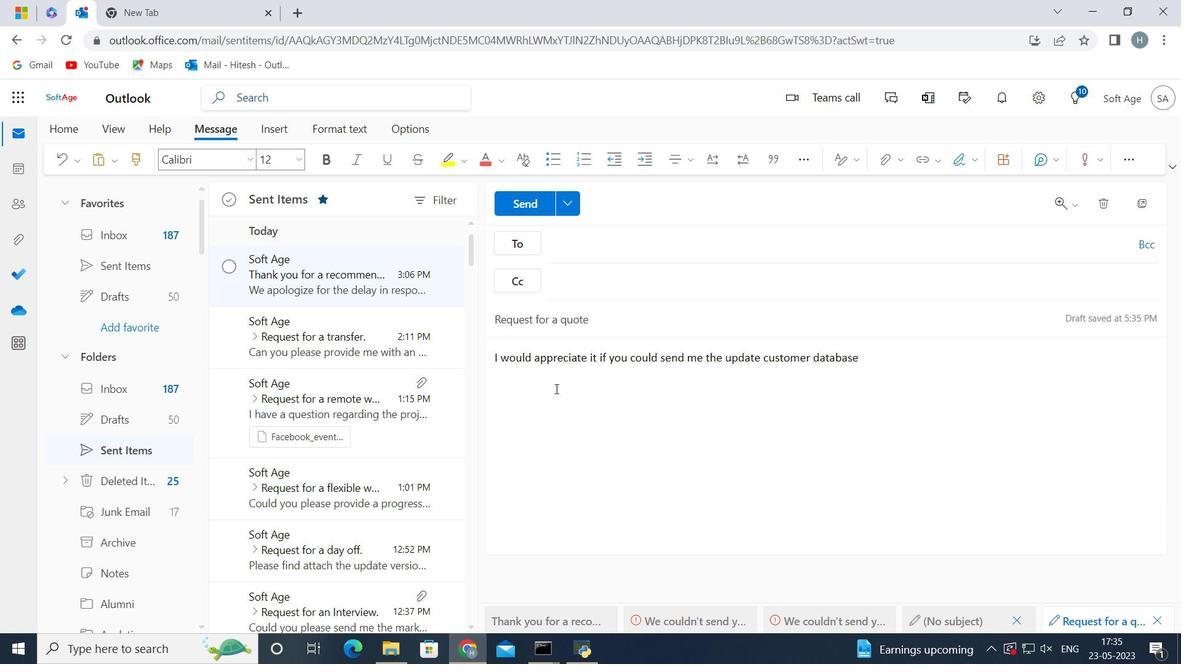 
Action: Mouse moved to (596, 244)
Screenshot: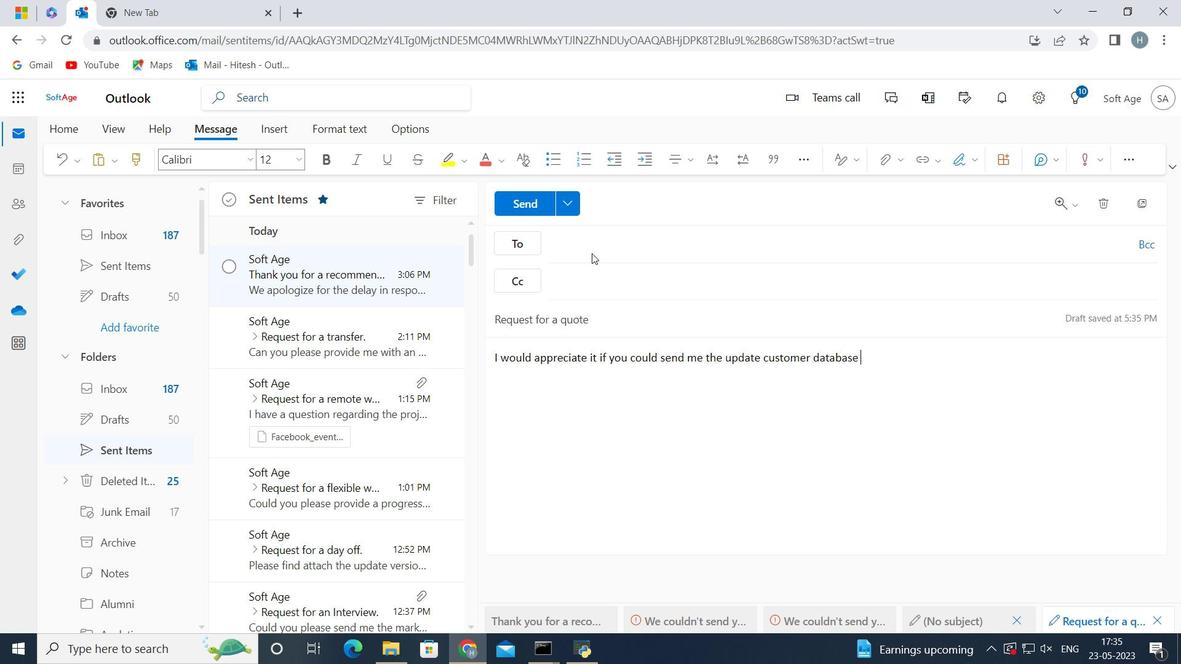 
Action: Mouse pressed left at (596, 244)
Screenshot: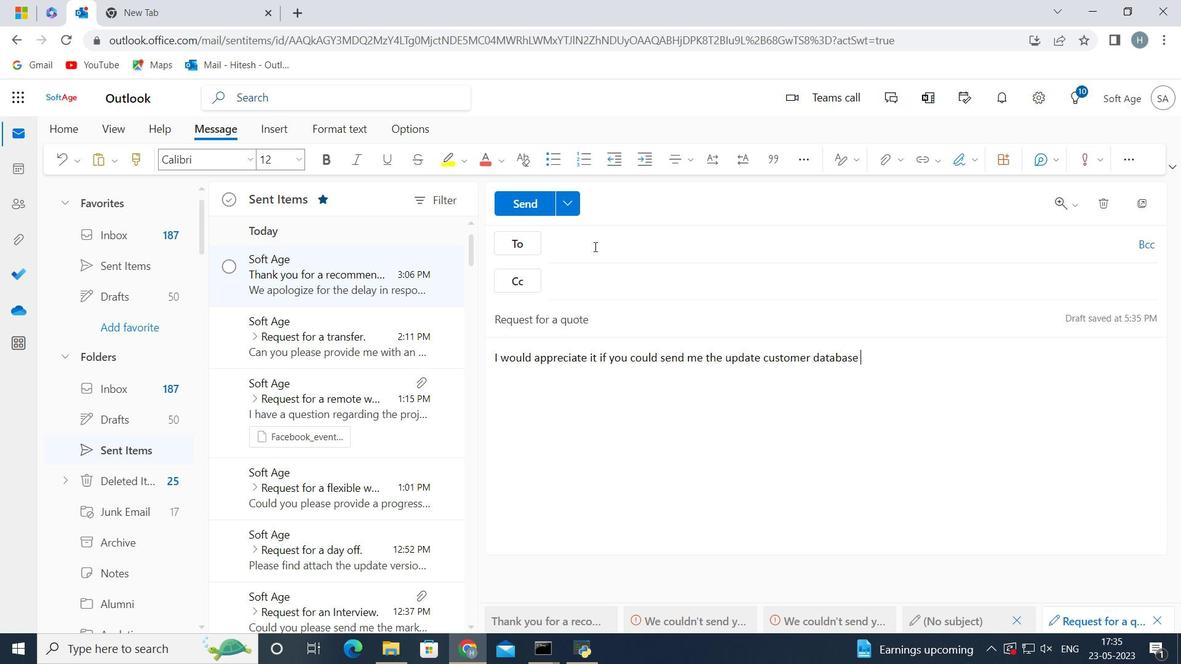 
Action: Key pressed softage.10<Key.shift>@softage.net
Screenshot: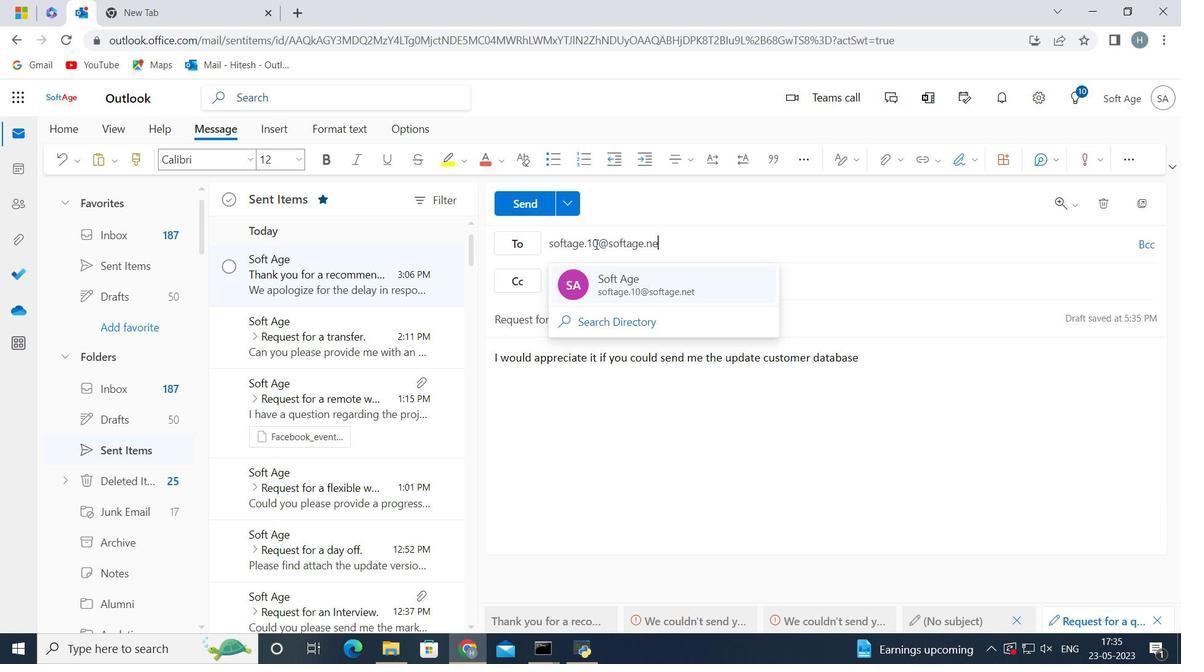 
Action: Mouse moved to (628, 285)
Screenshot: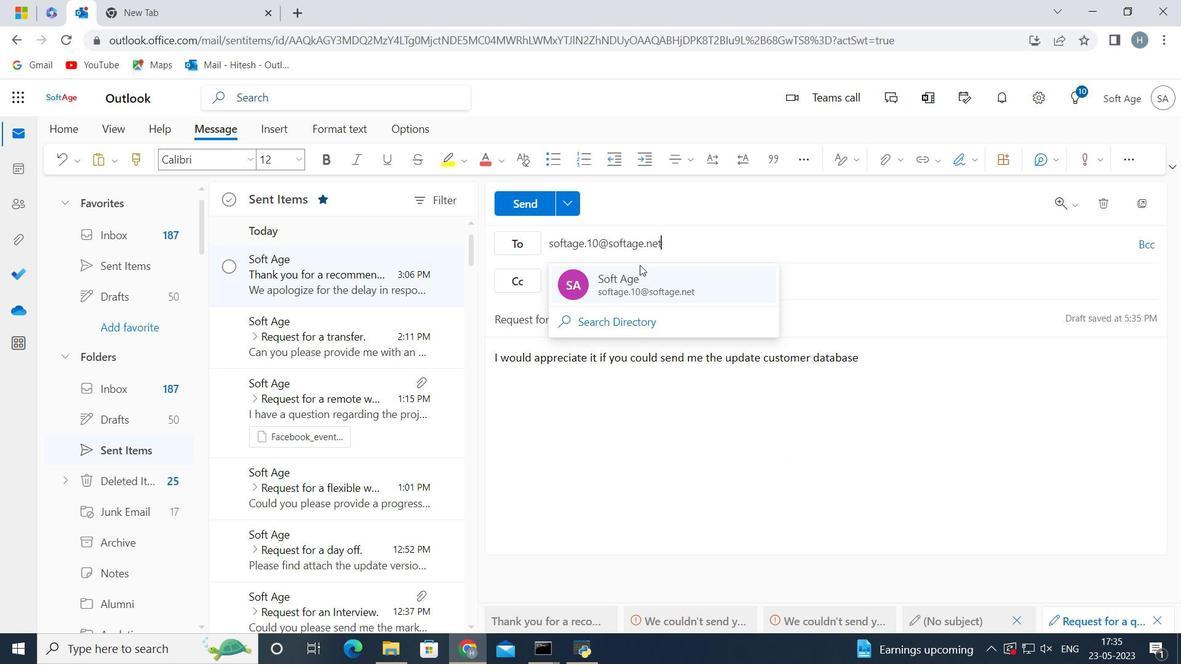 
Action: Mouse pressed left at (628, 285)
Screenshot: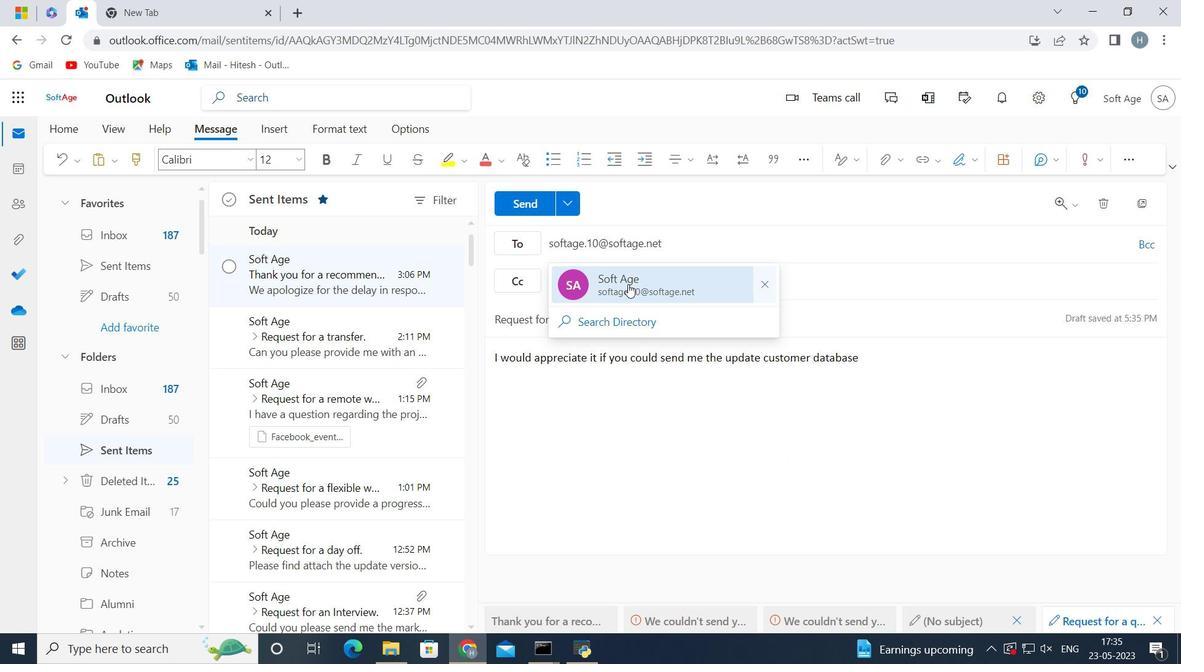 
Action: Mouse moved to (523, 204)
Screenshot: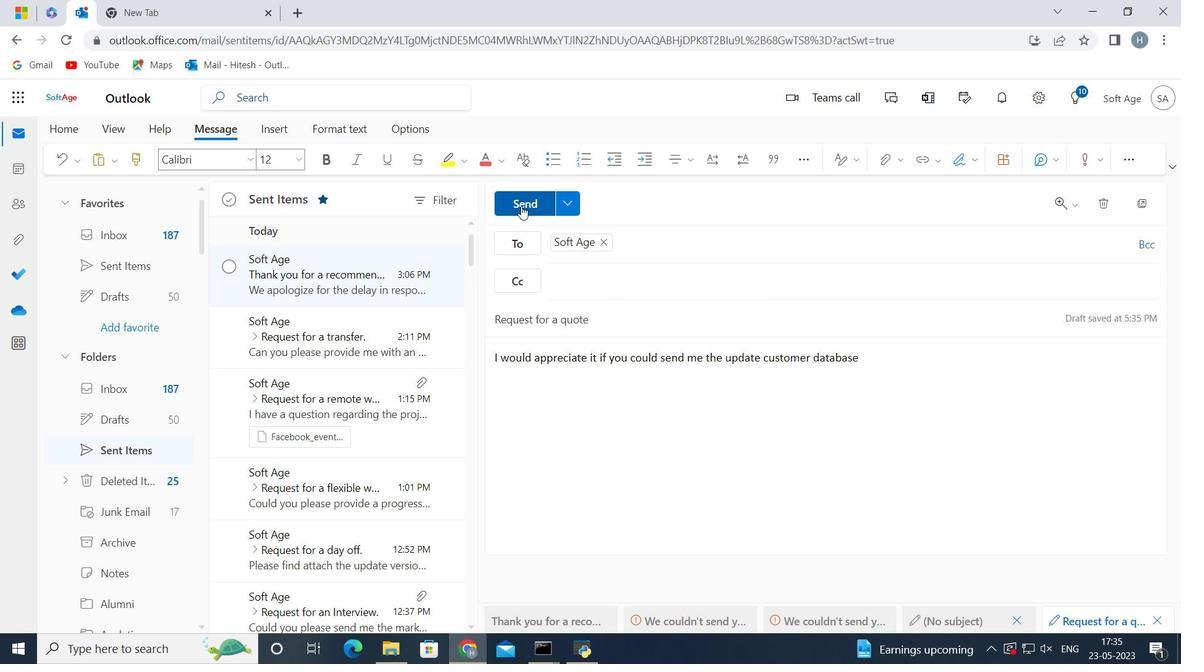 
Action: Mouse pressed left at (523, 204)
Screenshot: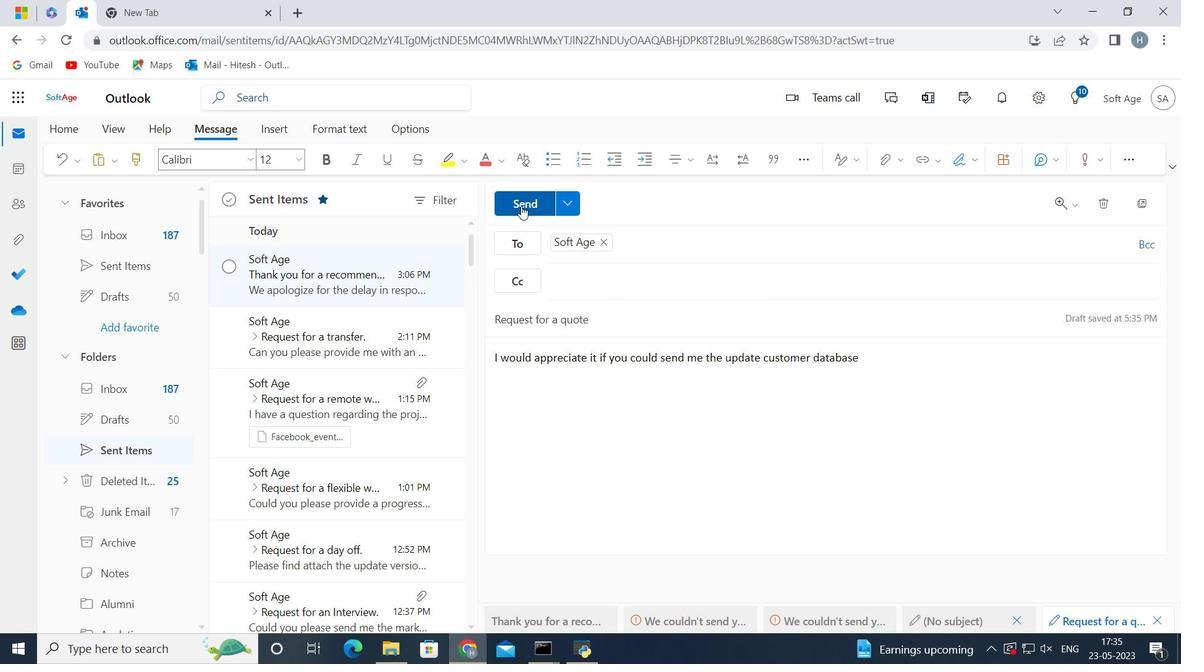 
Action: Mouse moved to (360, 272)
Screenshot: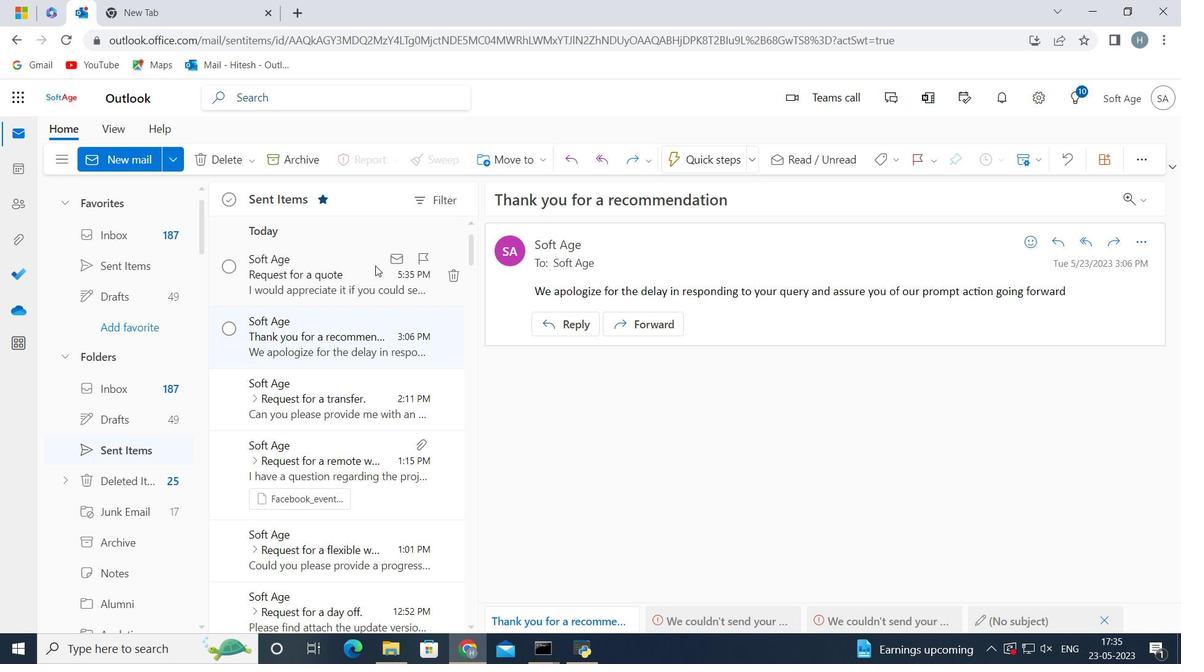
Action: Mouse pressed left at (360, 272)
Screenshot: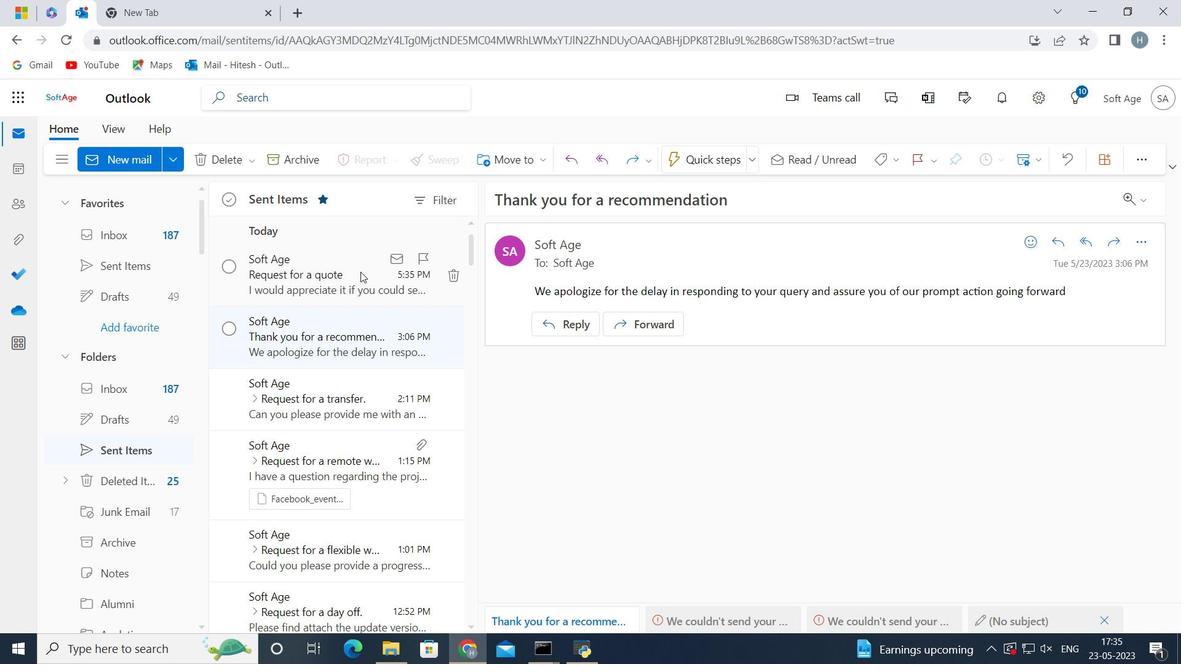 
Action: Mouse moved to (518, 158)
Screenshot: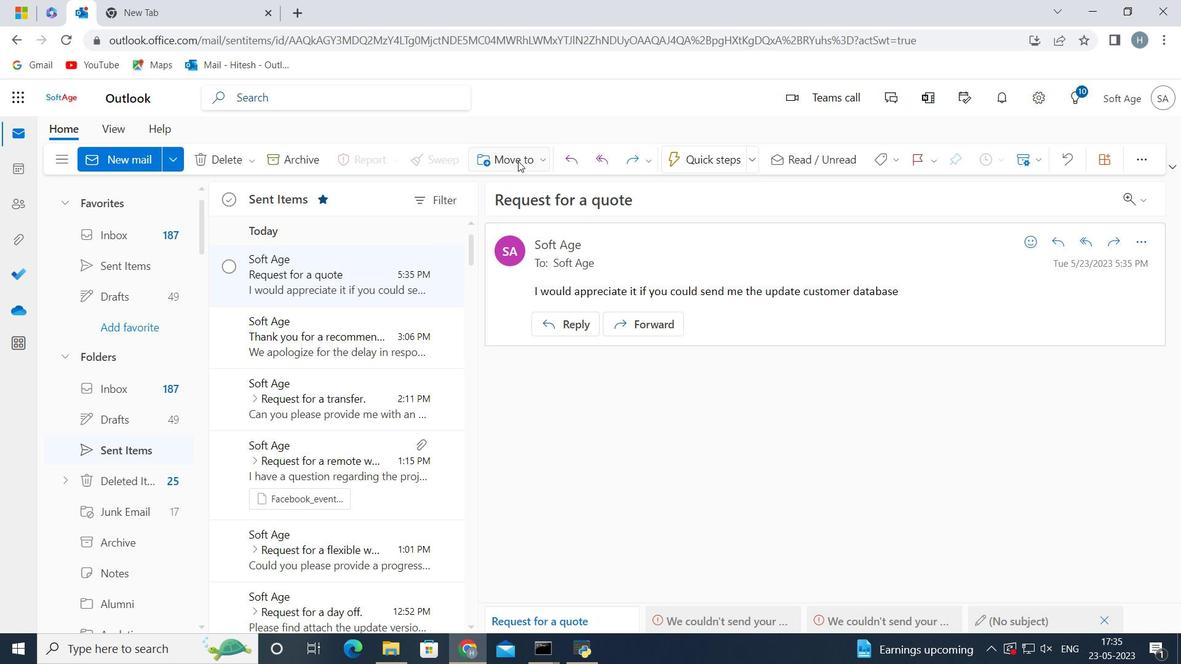 
Action: Mouse pressed left at (518, 158)
Screenshot: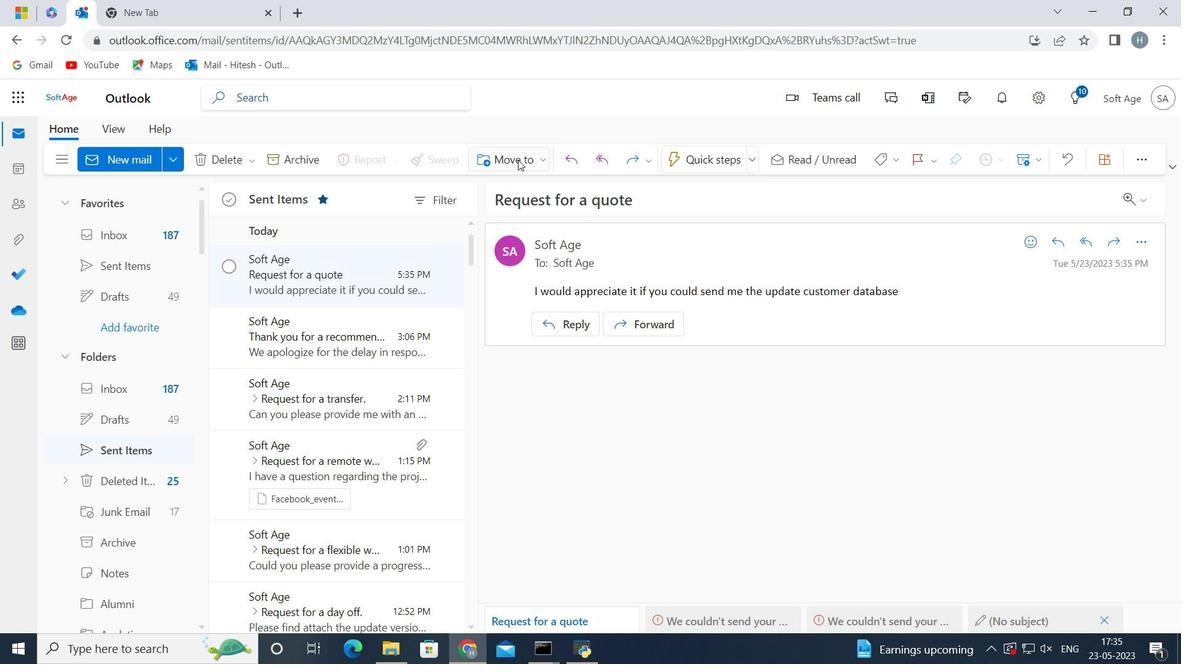 
Action: Mouse moved to (530, 187)
Screenshot: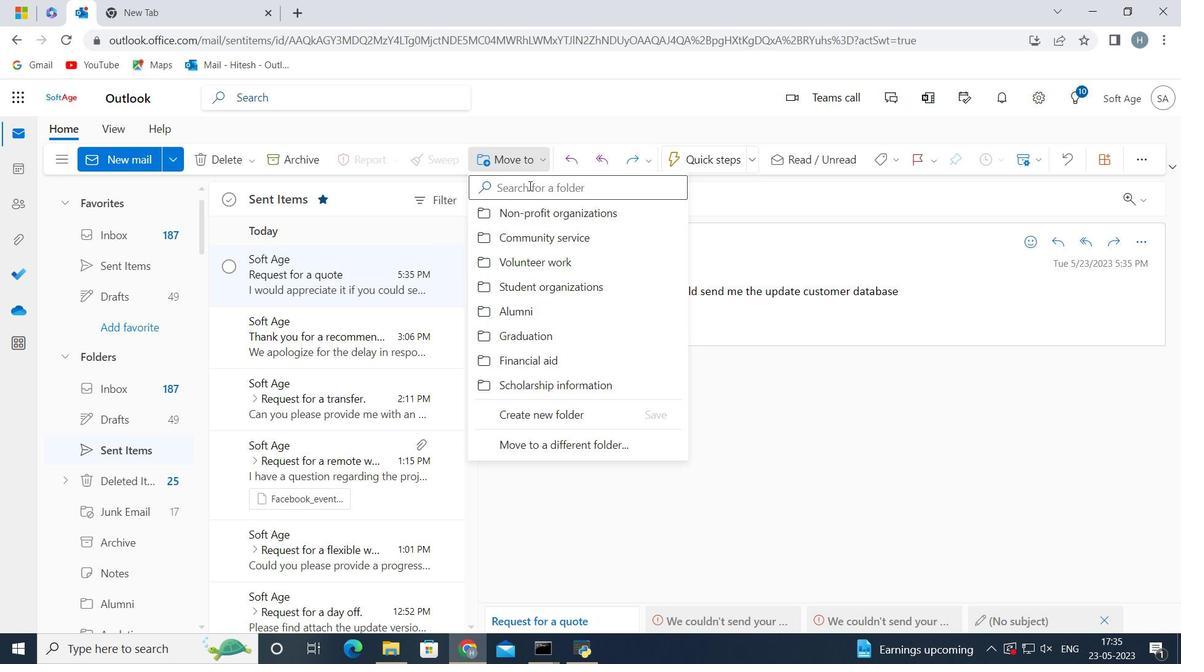 
Action: Mouse pressed left at (530, 187)
Screenshot: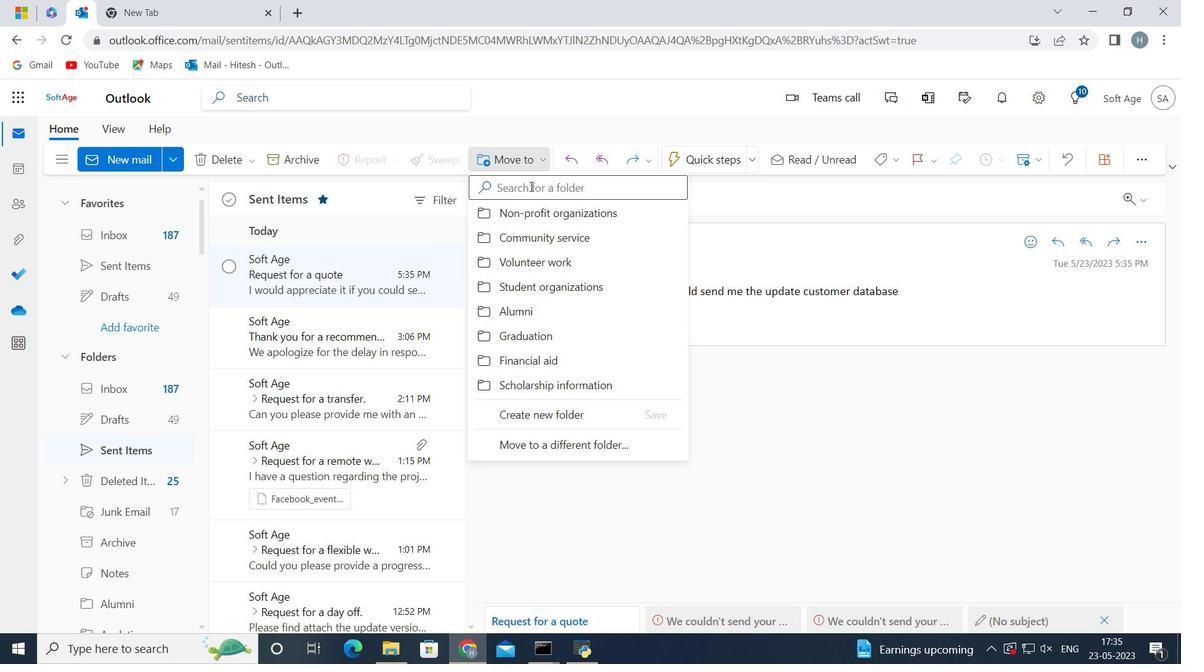 
Action: Key pressed <Key.shift>Charities
Screenshot: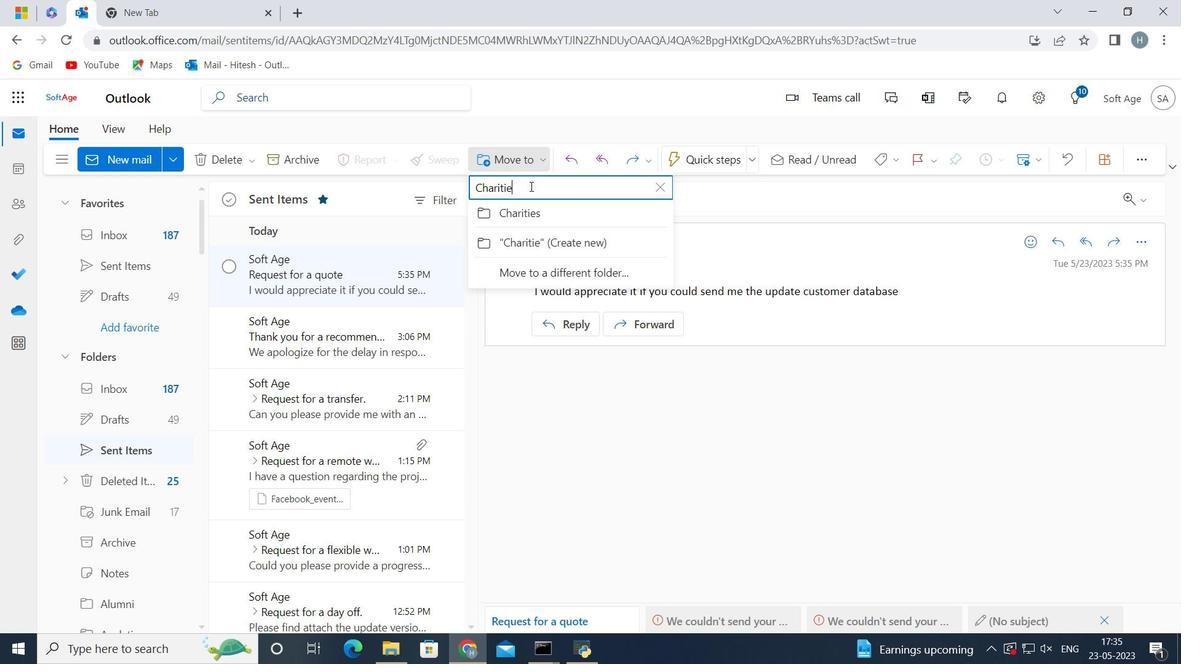 
Action: Mouse moved to (483, 214)
Screenshot: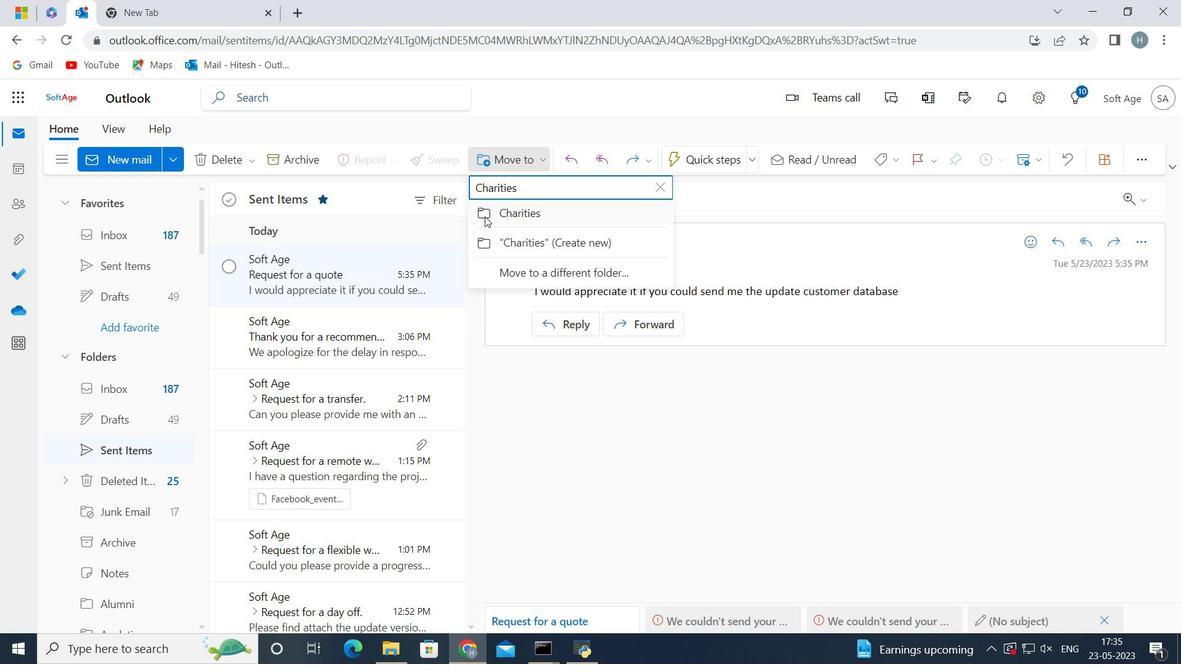 
Action: Mouse pressed left at (483, 214)
Screenshot: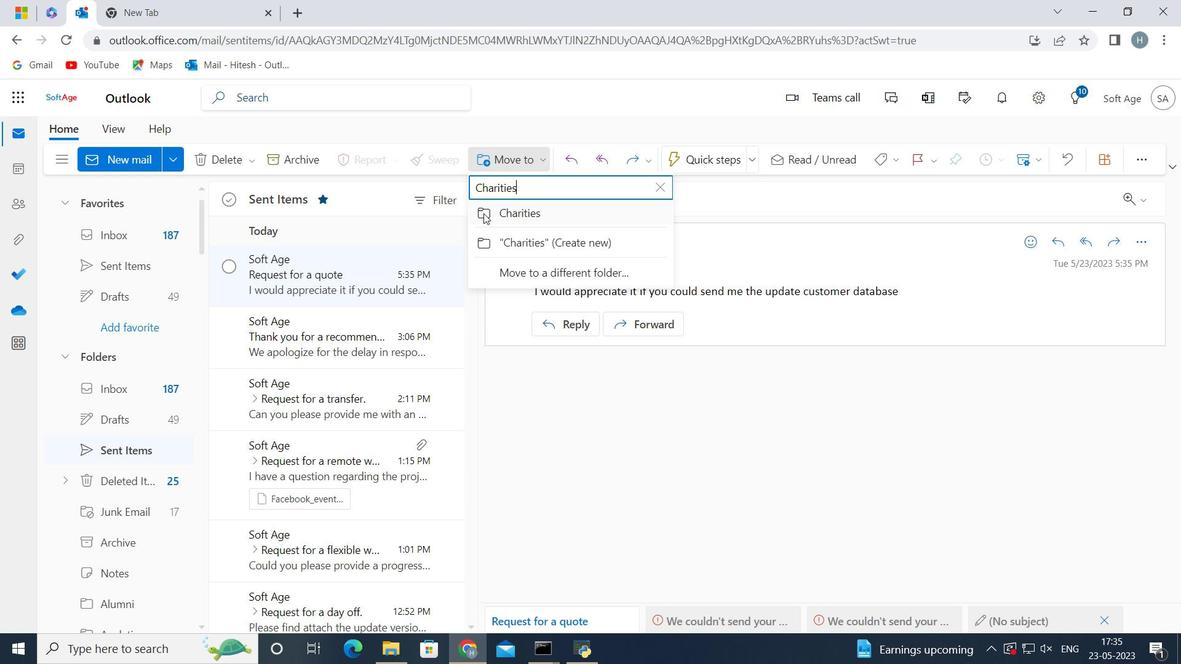 
Action: Mouse moved to (558, 394)
Screenshot: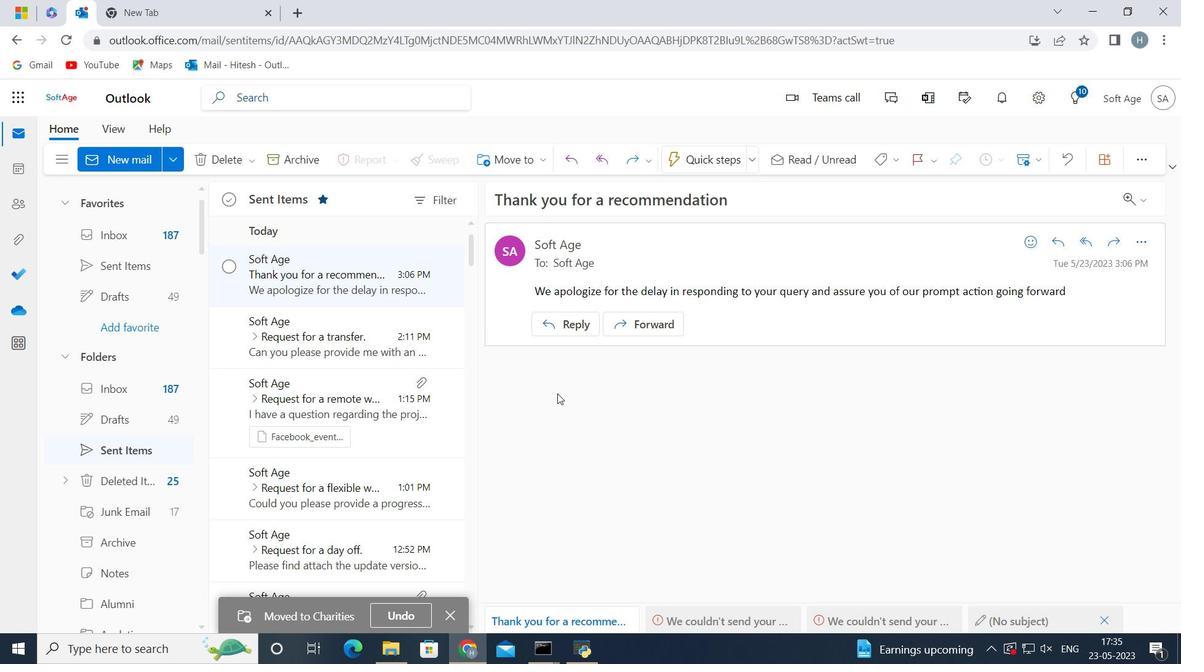 
